 Task: Find connections with filter location Waltham Abbey with filter topic #Partnershipswith filter profile language German with filter current company Expo Universe with filter school Madras Christian College with filter industry Security Systems Services with filter service category CateringChange with filter keywords title Electrician
Action: Mouse moved to (563, 79)
Screenshot: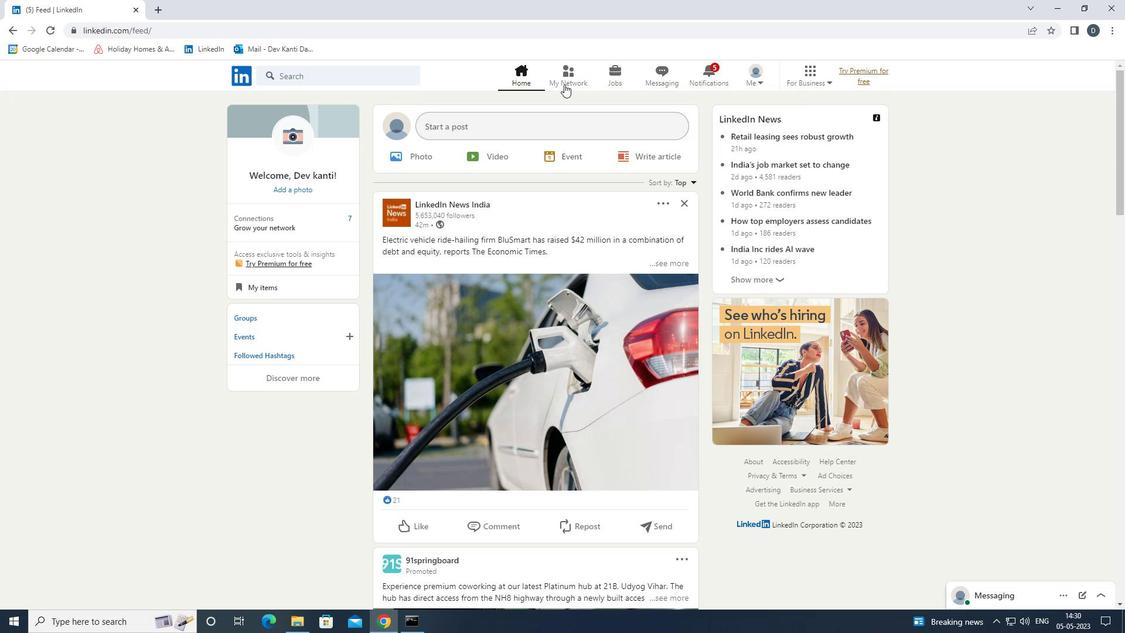 
Action: Mouse pressed left at (563, 79)
Screenshot: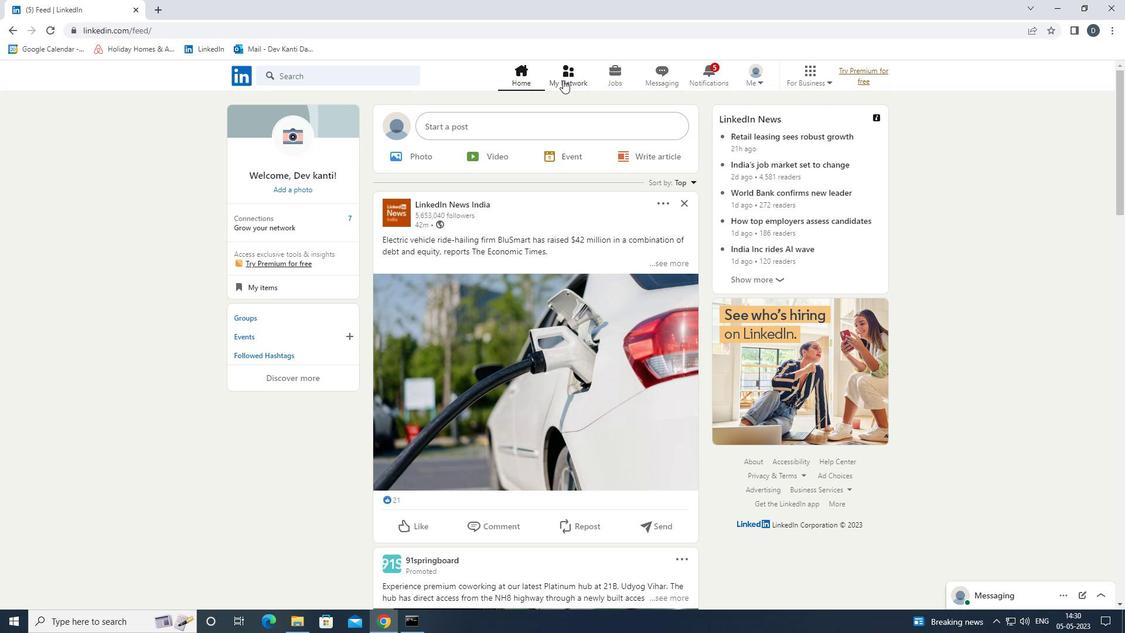 
Action: Mouse moved to (389, 139)
Screenshot: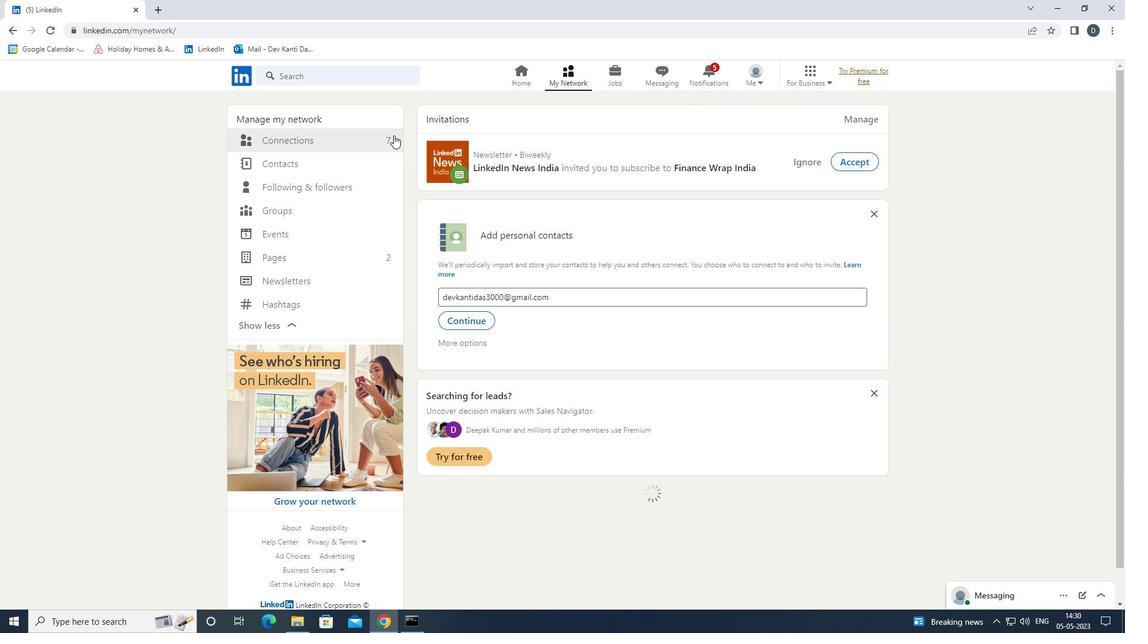 
Action: Mouse pressed left at (389, 139)
Screenshot: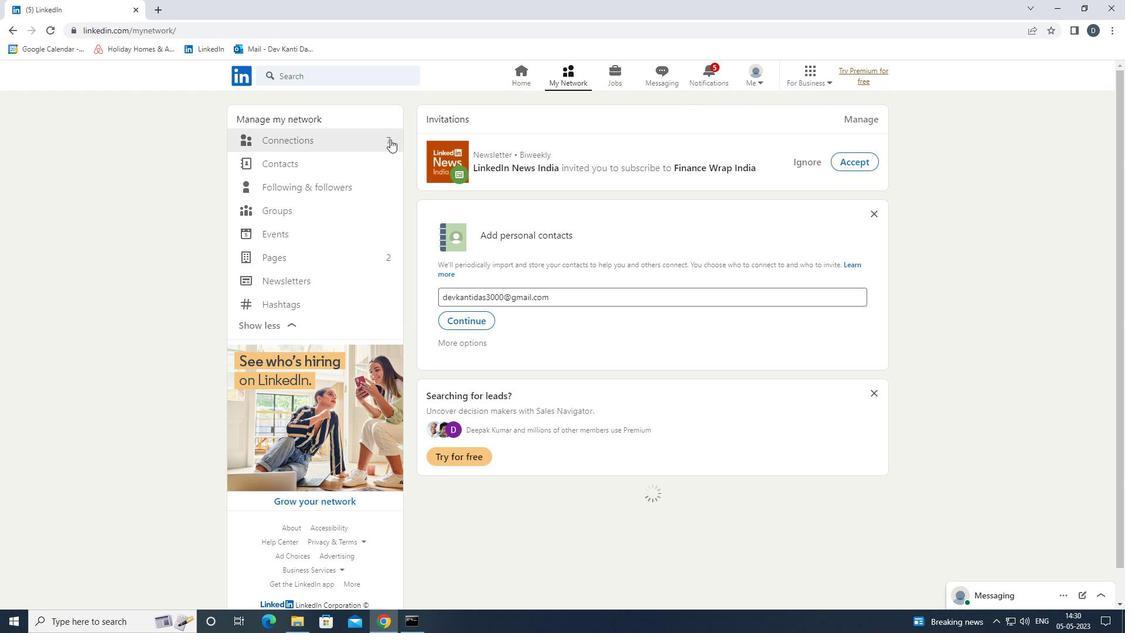 
Action: Mouse moved to (660, 141)
Screenshot: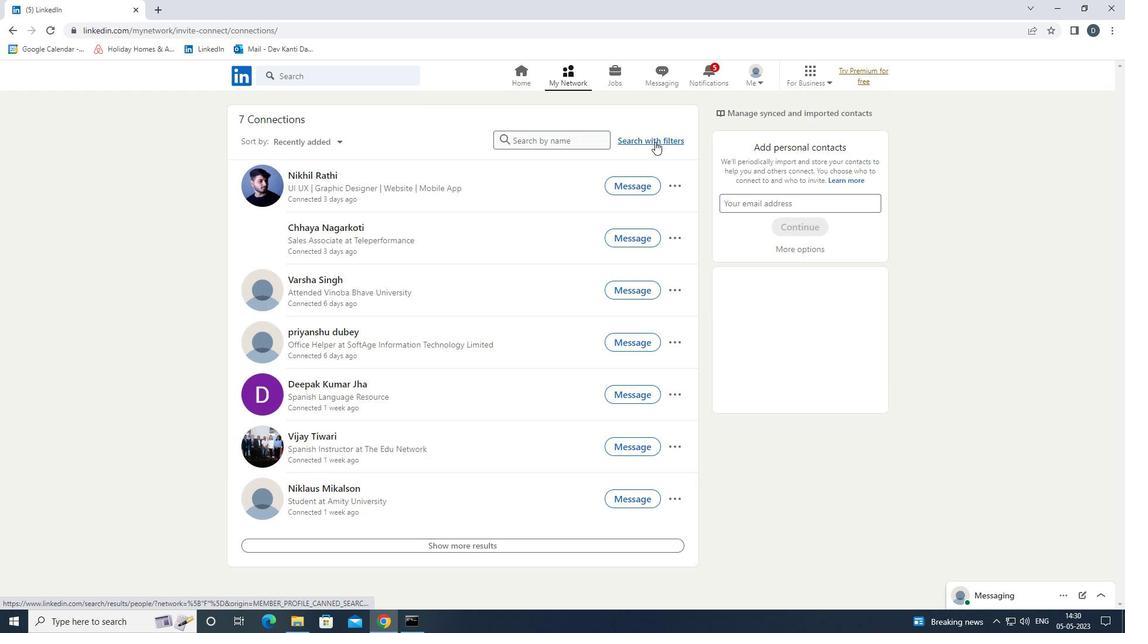 
Action: Mouse pressed left at (660, 141)
Screenshot: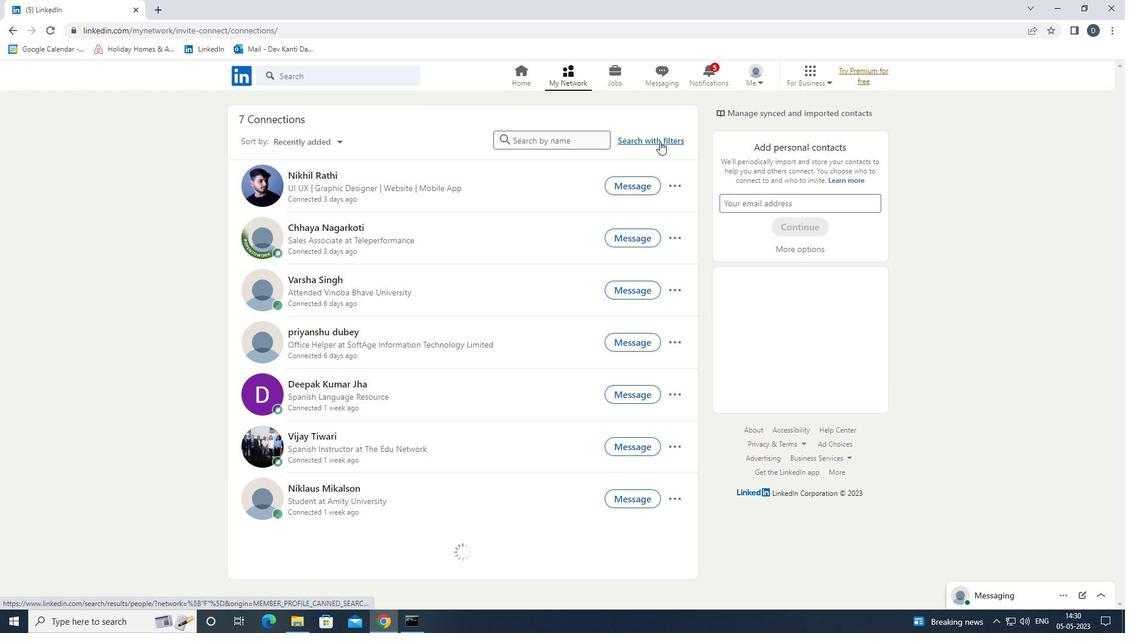 
Action: Mouse moved to (608, 111)
Screenshot: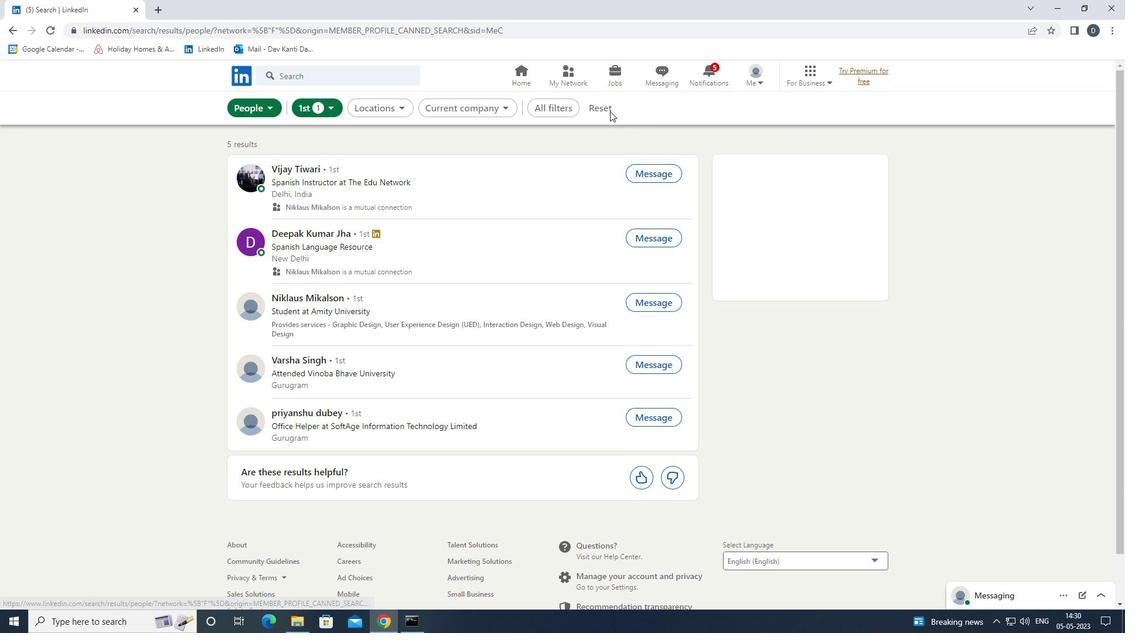 
Action: Mouse pressed left at (608, 111)
Screenshot: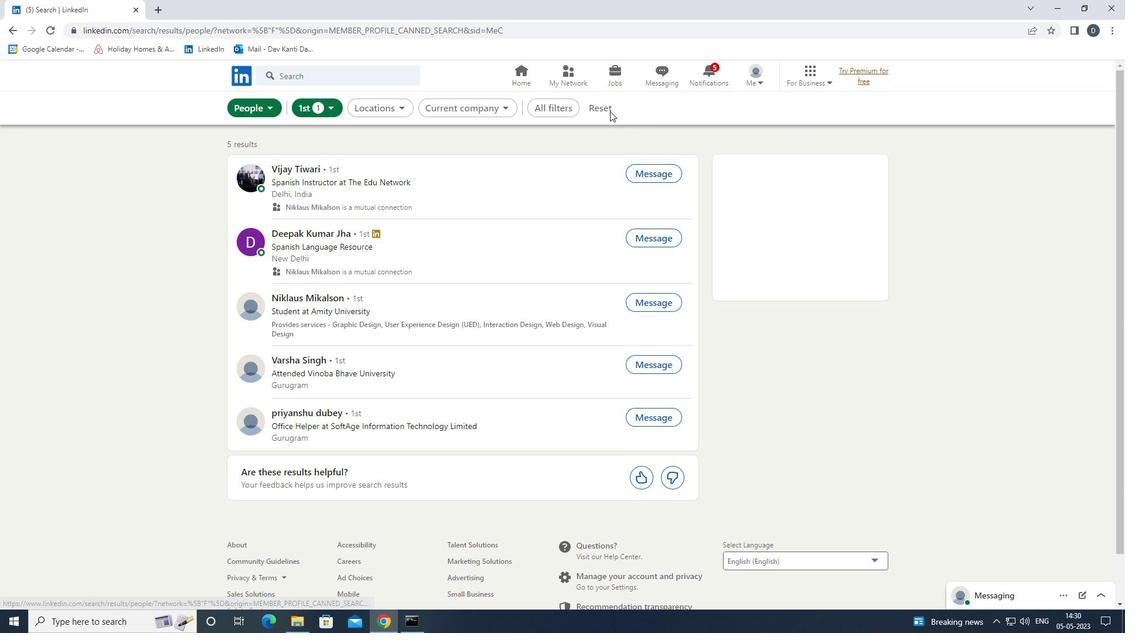 
Action: Mouse moved to (590, 109)
Screenshot: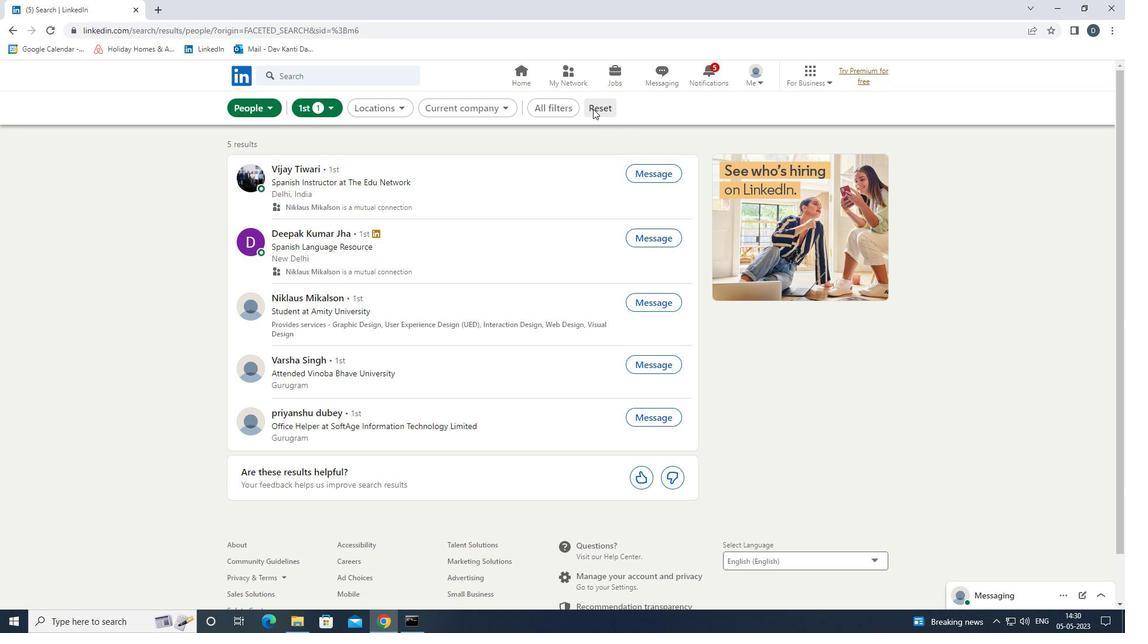 
Action: Mouse pressed left at (590, 109)
Screenshot: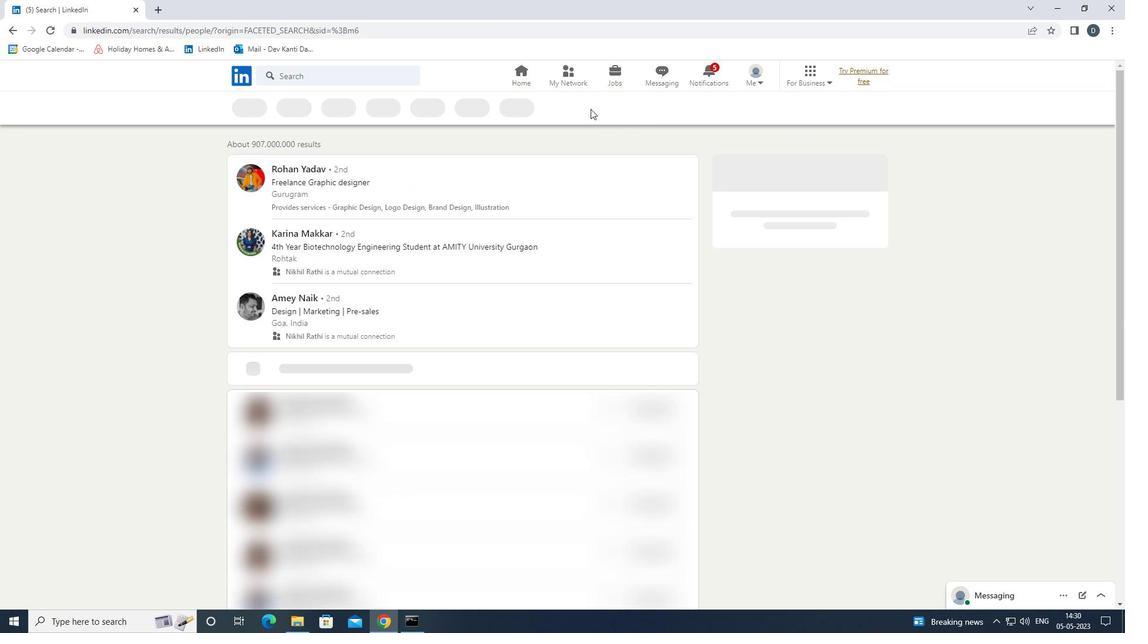 
Action: Mouse moved to (1043, 415)
Screenshot: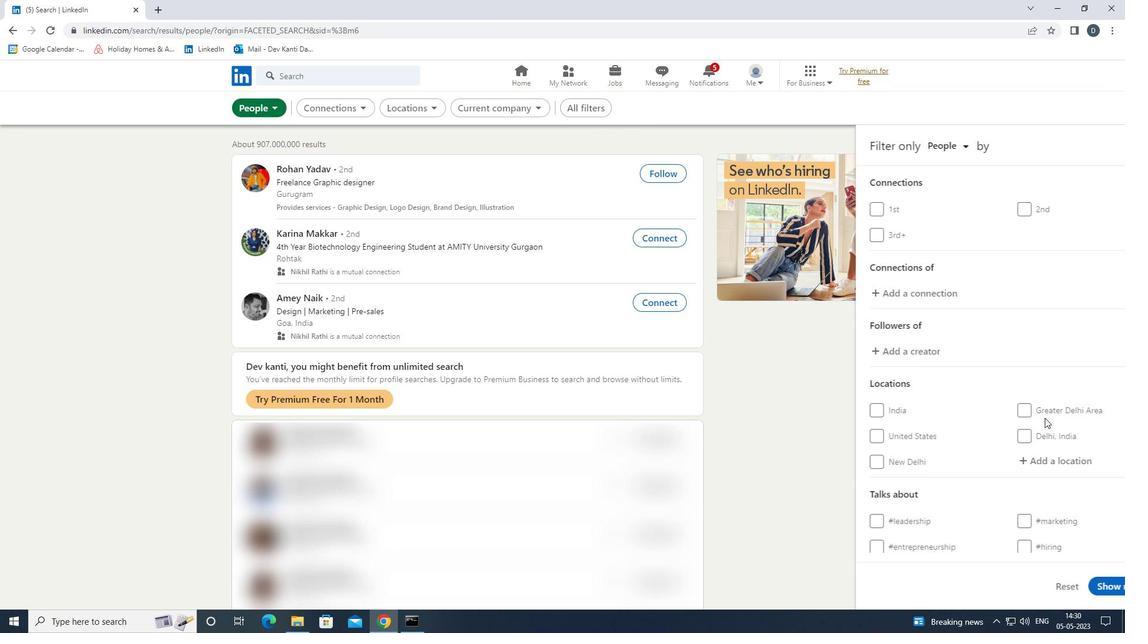 
Action: Mouse scrolled (1043, 415) with delta (0, 0)
Screenshot: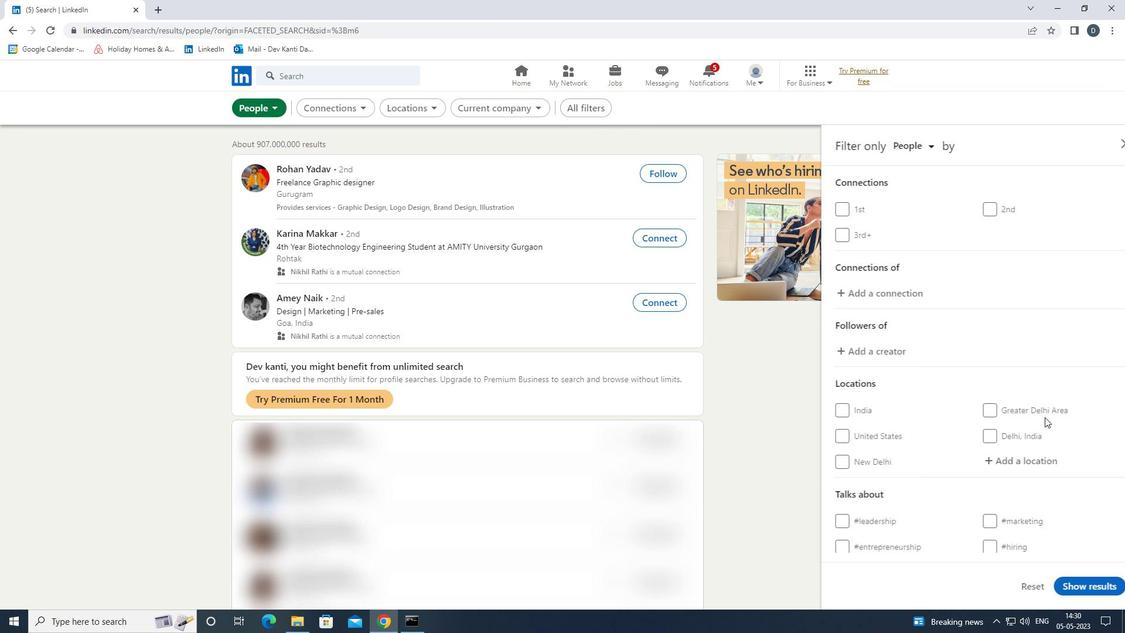 
Action: Mouse moved to (1017, 397)
Screenshot: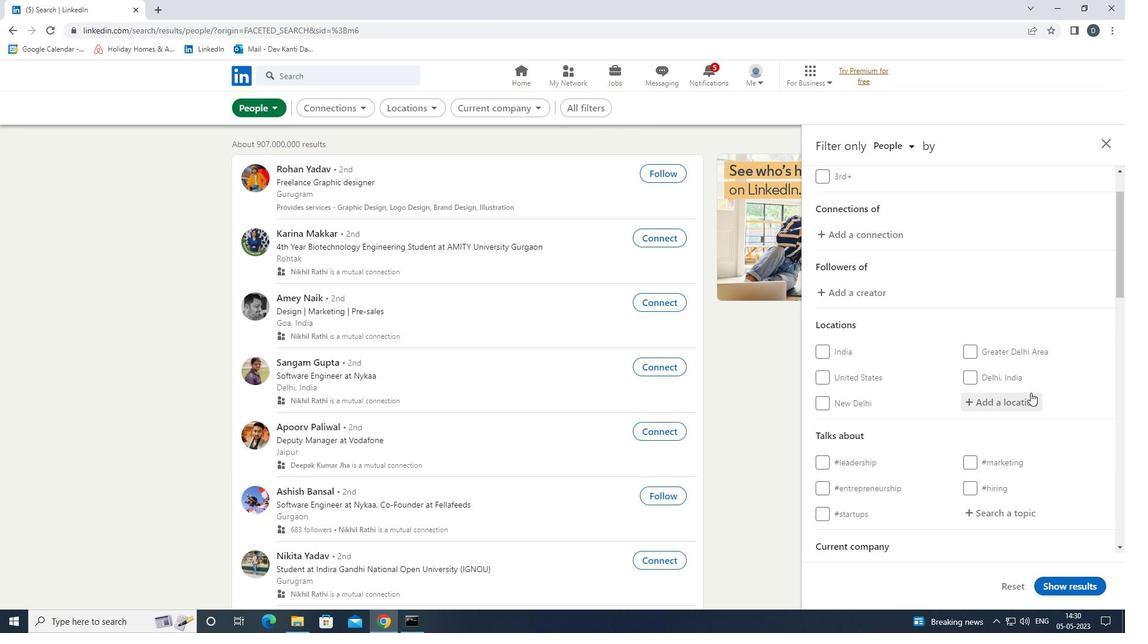 
Action: Mouse pressed left at (1017, 397)
Screenshot: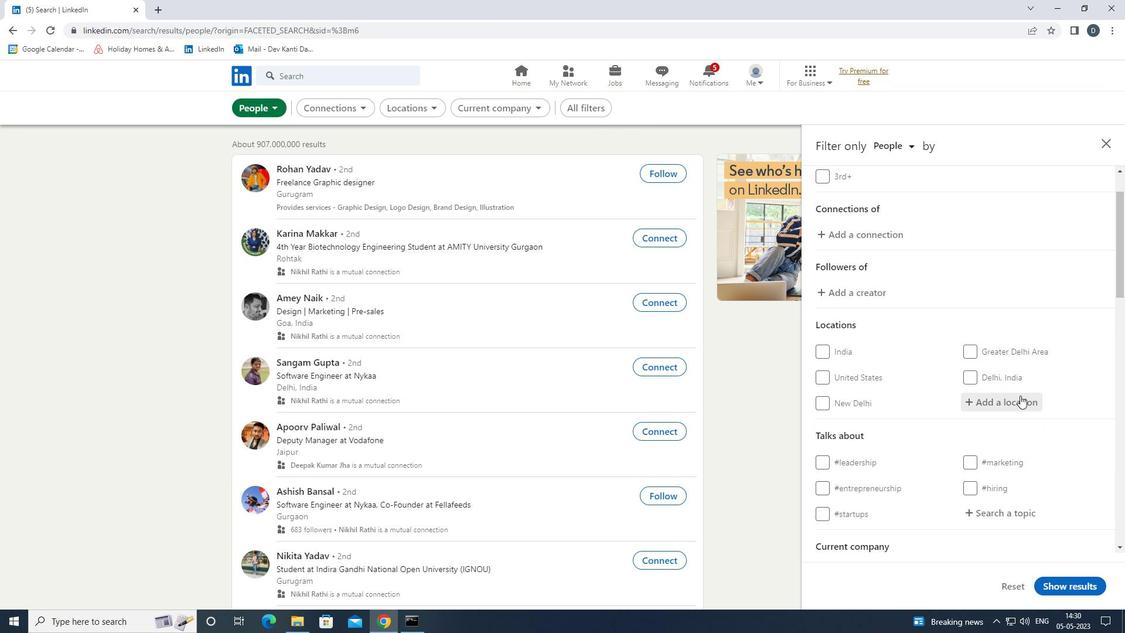 
Action: Key pressed <Key.shift><Key.shift>WALTHAM<Key.space><Key.down><Key.enter>
Screenshot: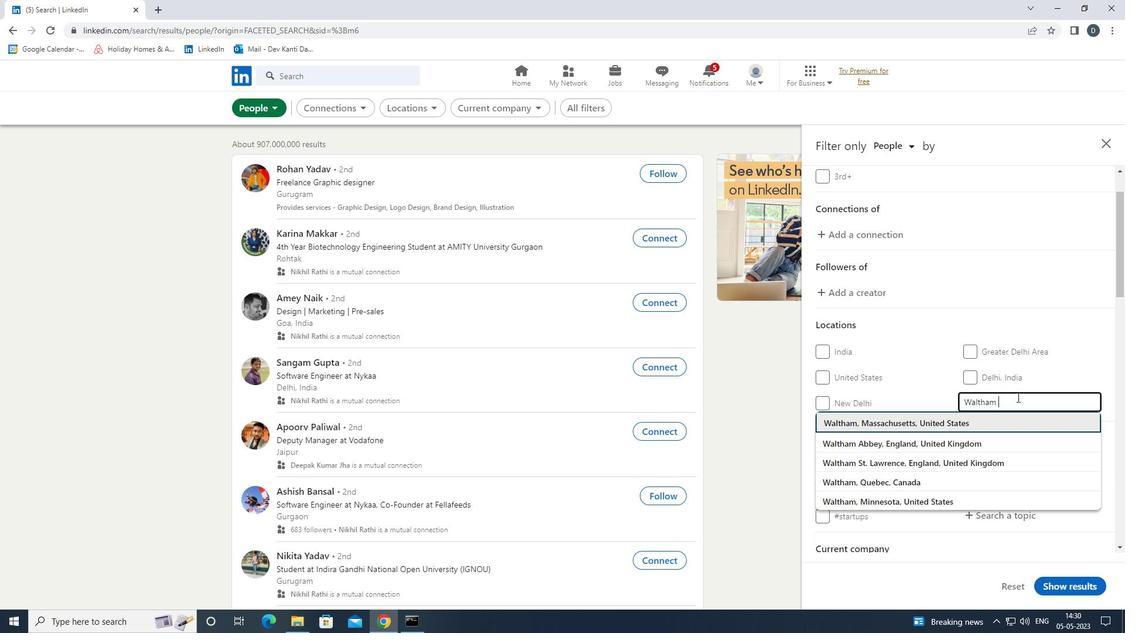 
Action: Mouse moved to (1015, 397)
Screenshot: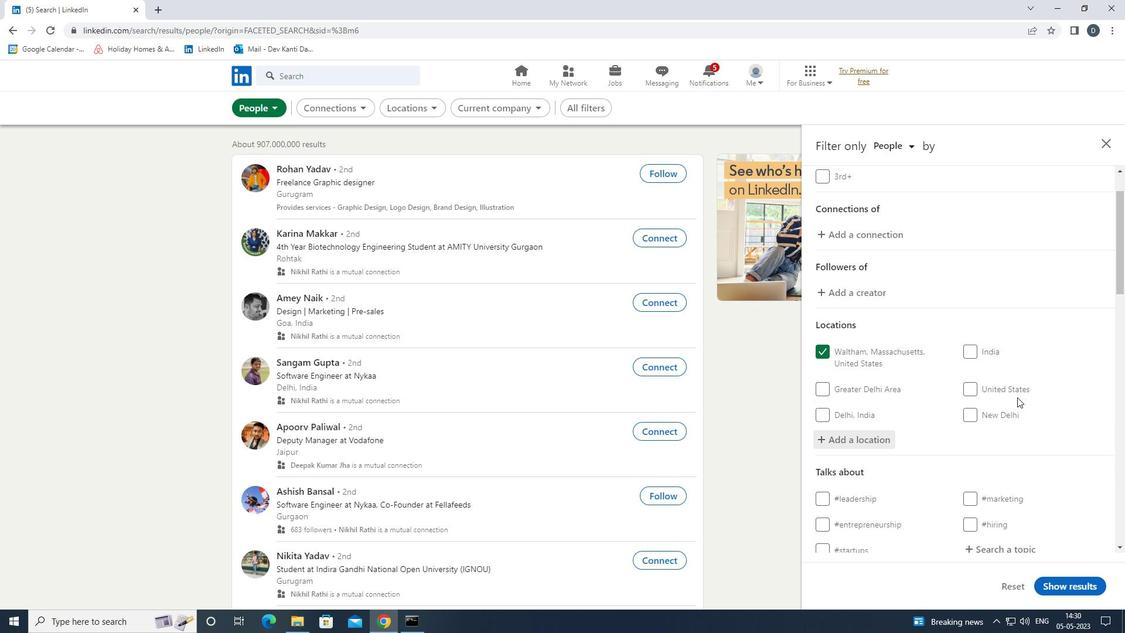 
Action: Mouse scrolled (1015, 396) with delta (0, 0)
Screenshot: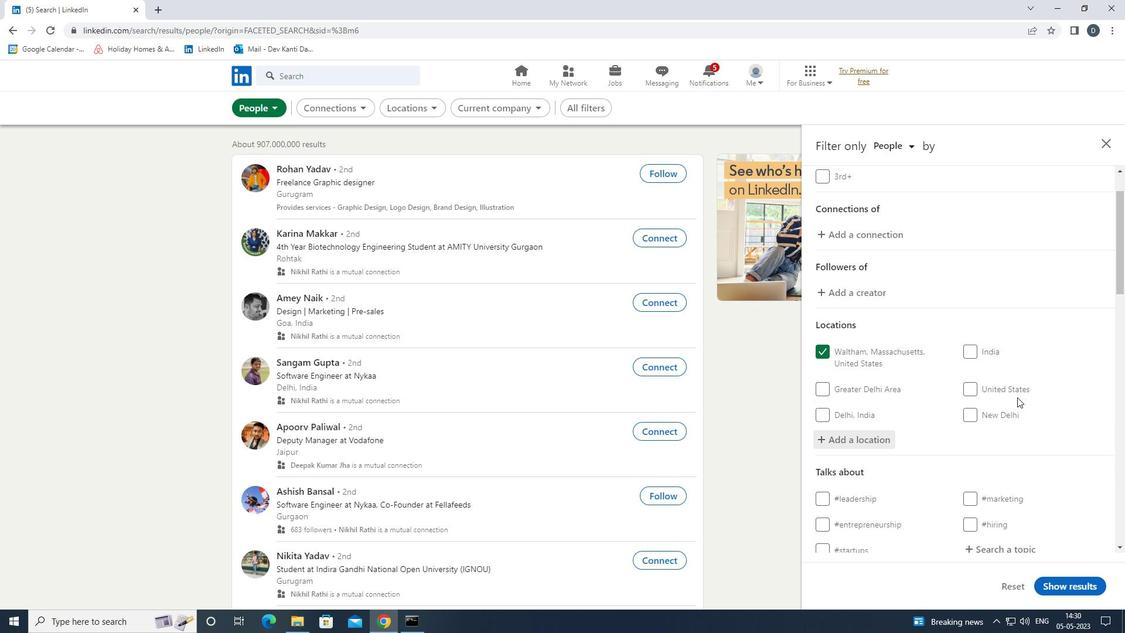 
Action: Mouse scrolled (1015, 396) with delta (0, 0)
Screenshot: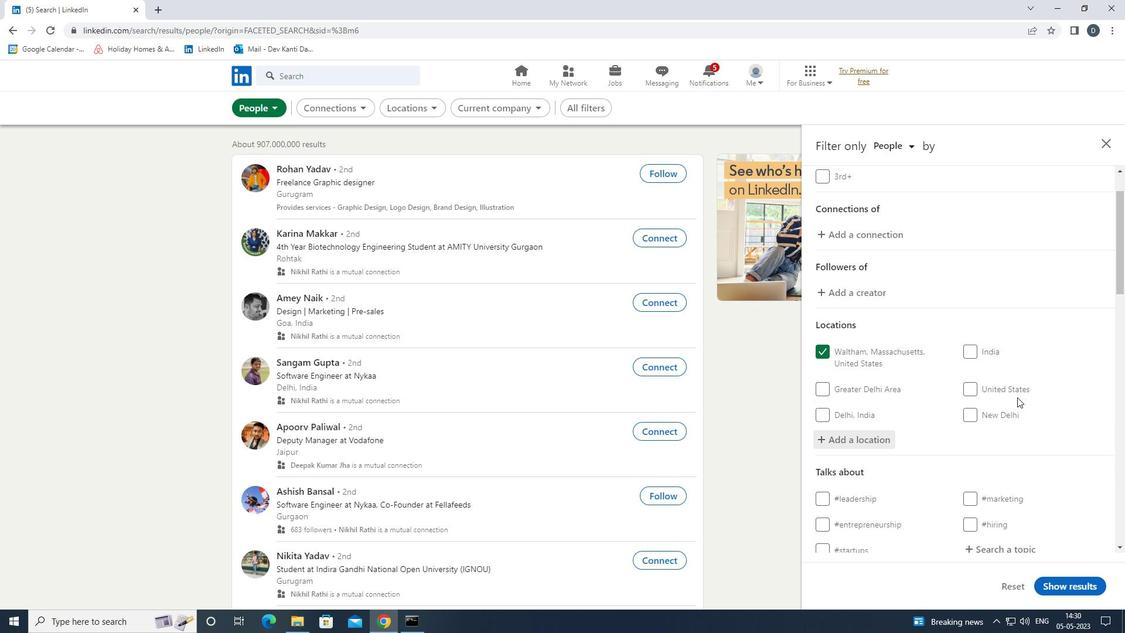 
Action: Mouse moved to (1012, 401)
Screenshot: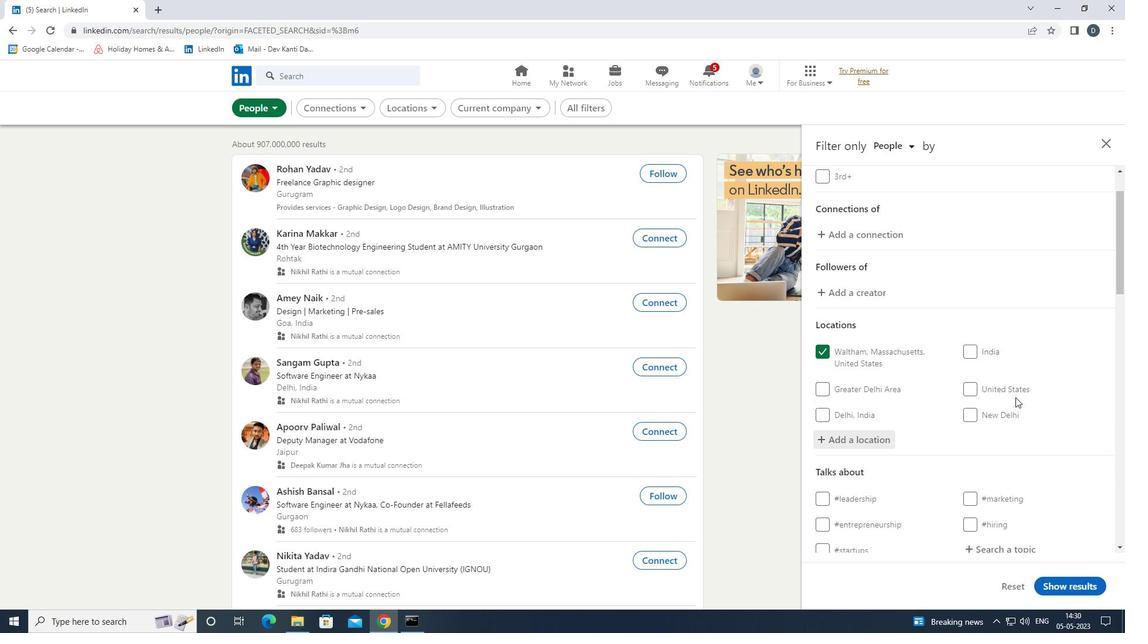 
Action: Mouse scrolled (1012, 400) with delta (0, 0)
Screenshot: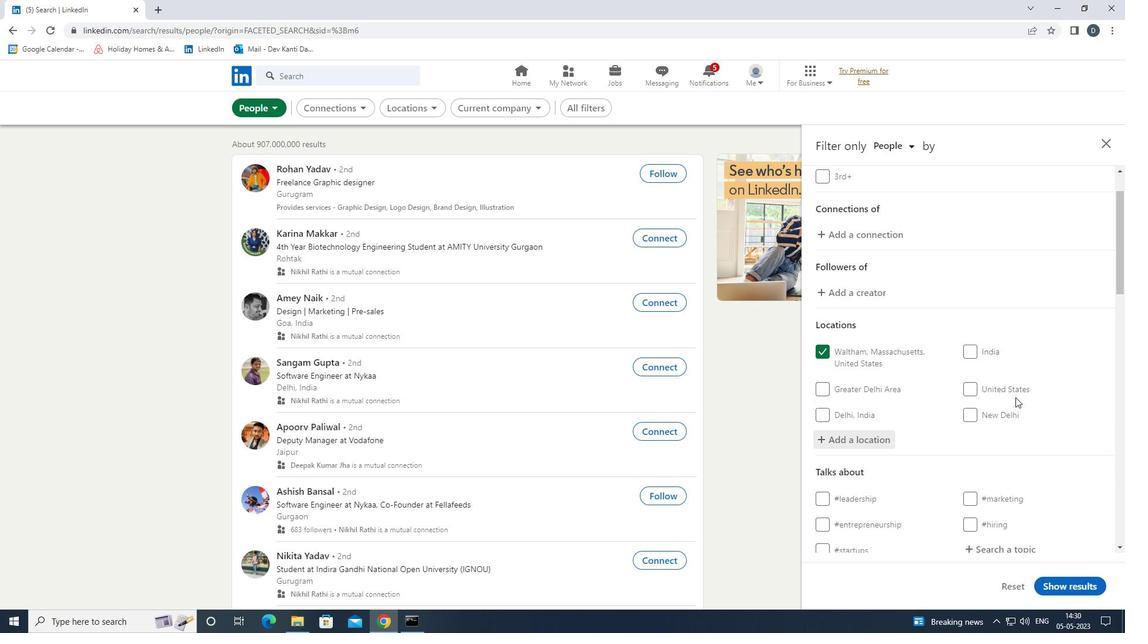 
Action: Mouse moved to (1018, 369)
Screenshot: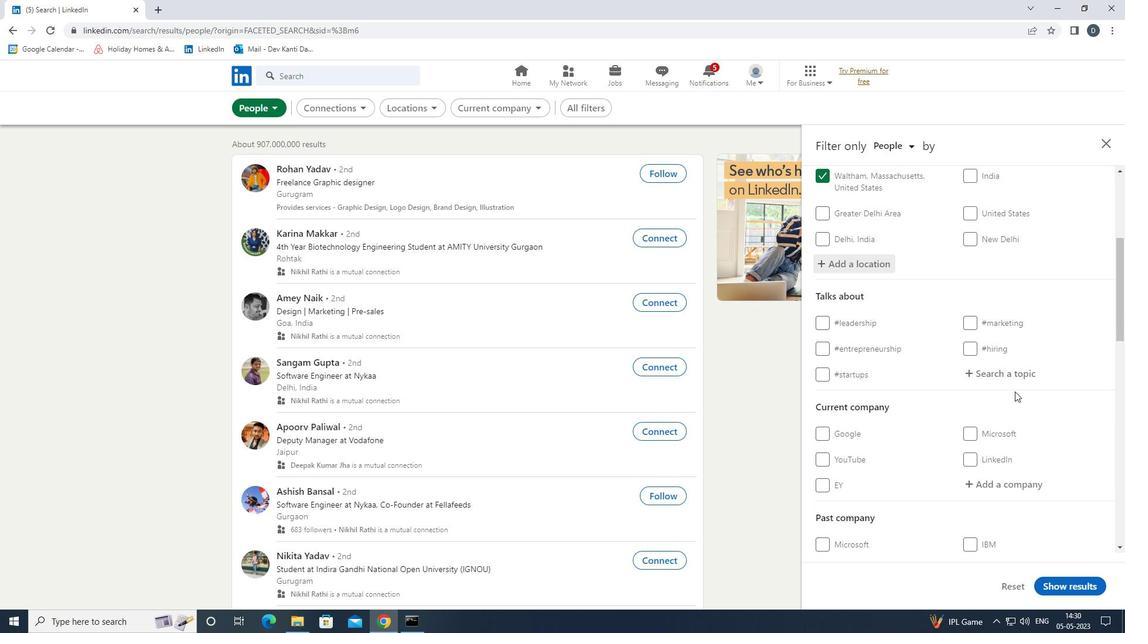 
Action: Mouse pressed left at (1018, 369)
Screenshot: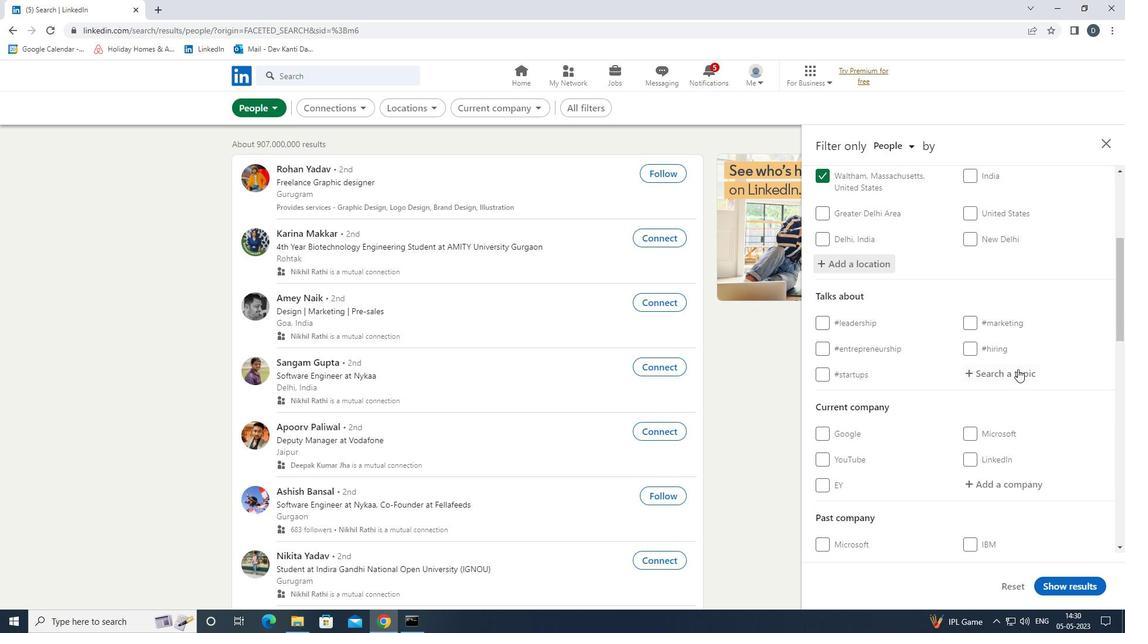 
Action: Key pressed PARTNERSHIP<Key.down><Key.enter>
Screenshot: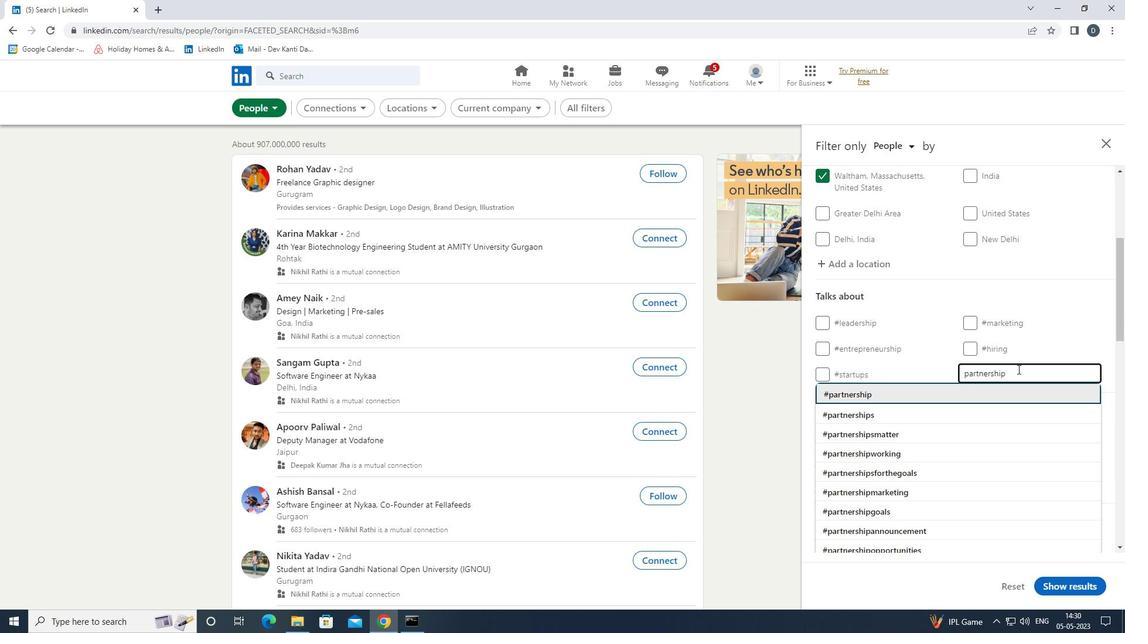 
Action: Mouse moved to (1017, 368)
Screenshot: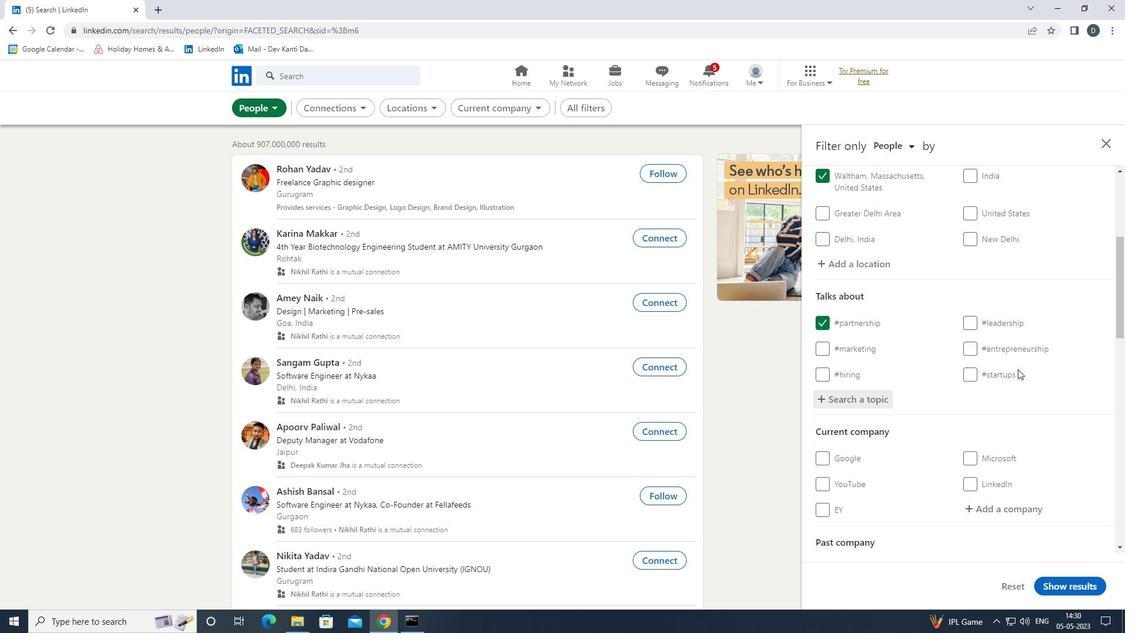 
Action: Mouse scrolled (1017, 368) with delta (0, 0)
Screenshot: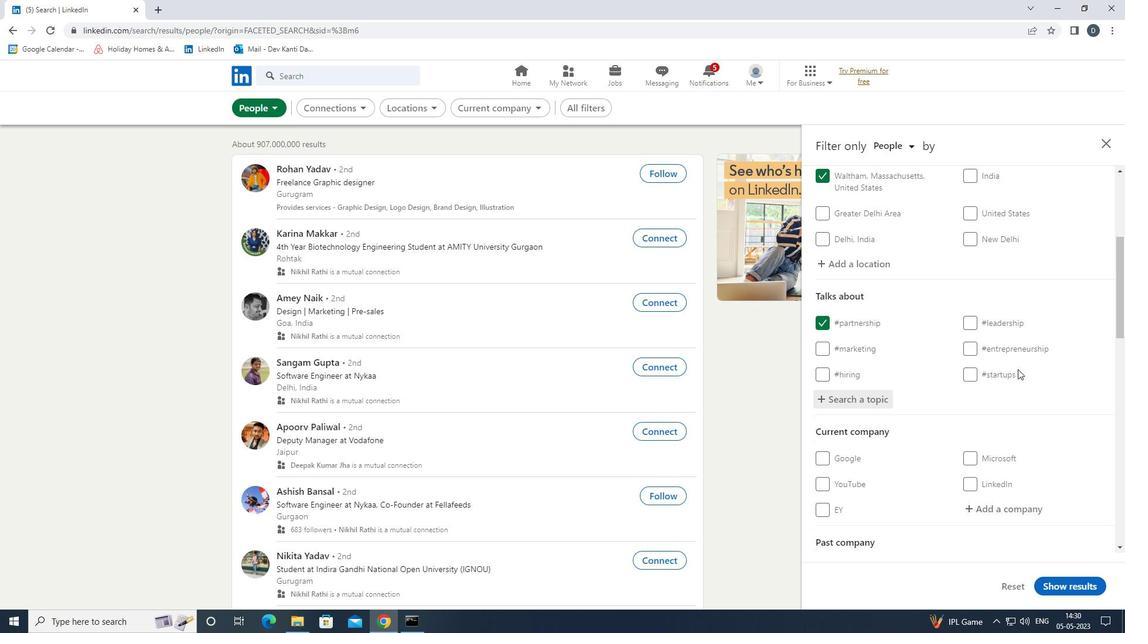 
Action: Mouse scrolled (1017, 368) with delta (0, 0)
Screenshot: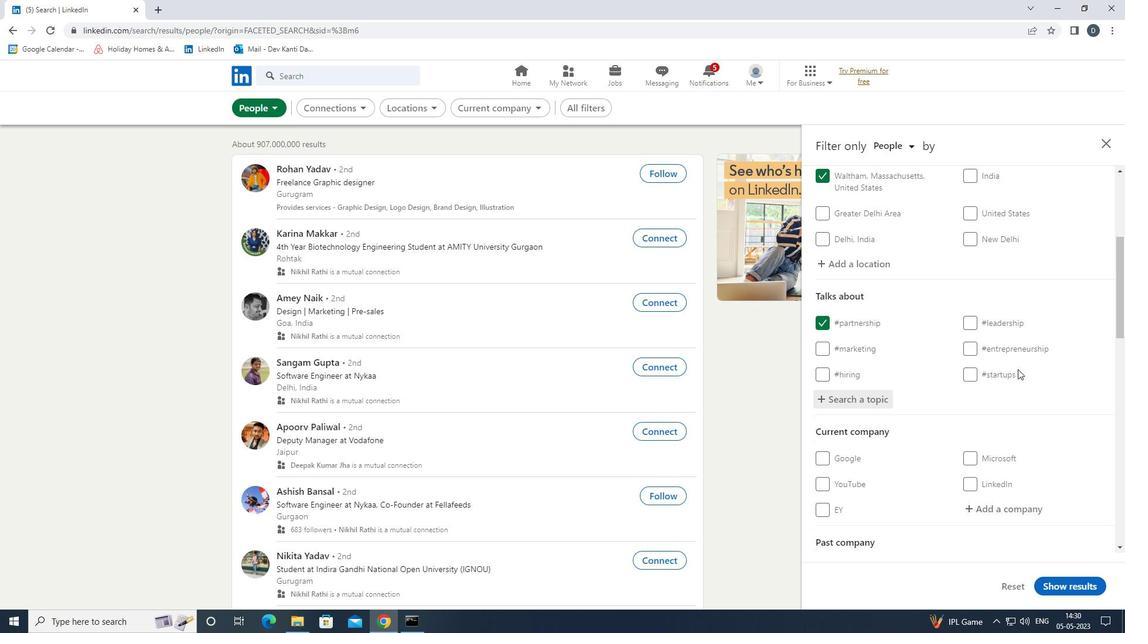 
Action: Mouse scrolled (1017, 368) with delta (0, 0)
Screenshot: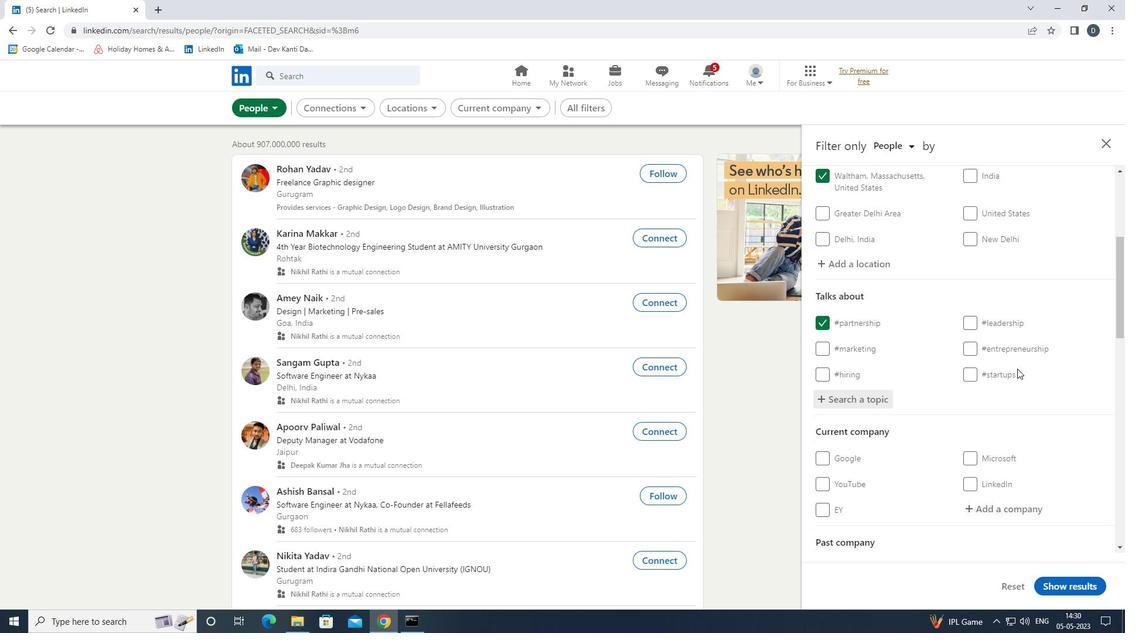 
Action: Mouse scrolled (1017, 368) with delta (0, 0)
Screenshot: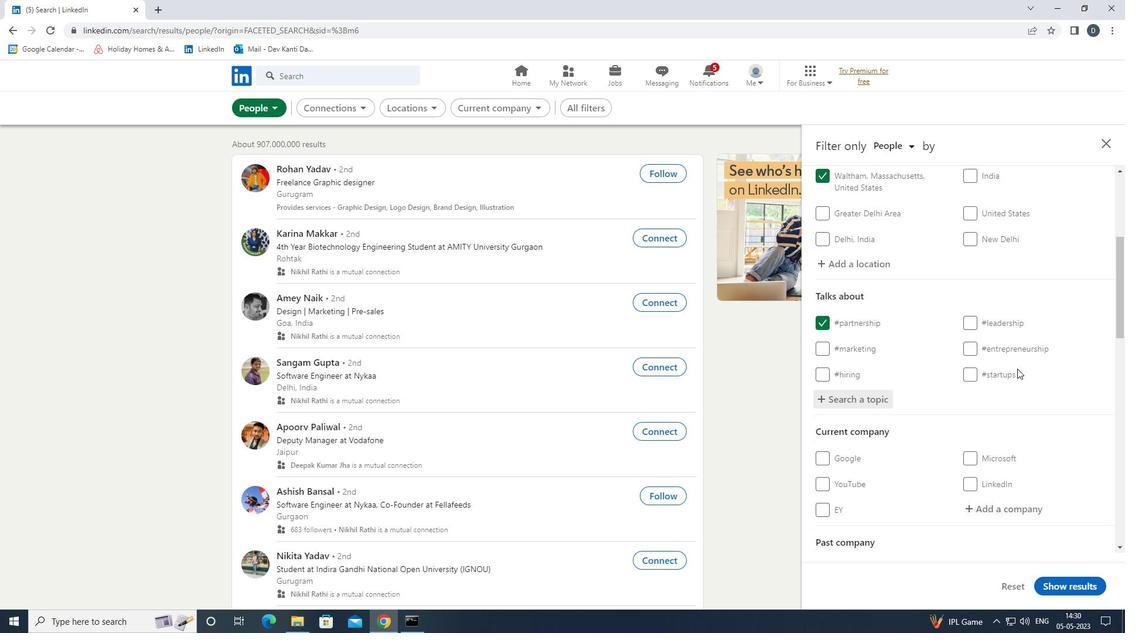 
Action: Mouse scrolled (1017, 368) with delta (0, 0)
Screenshot: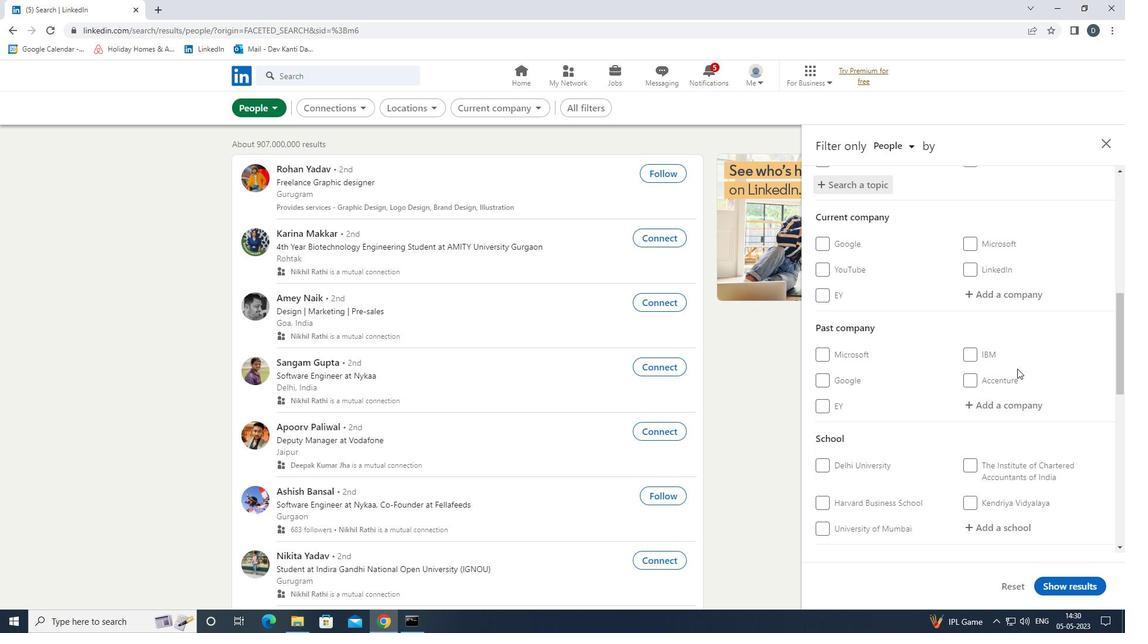 
Action: Mouse scrolled (1017, 368) with delta (0, 0)
Screenshot: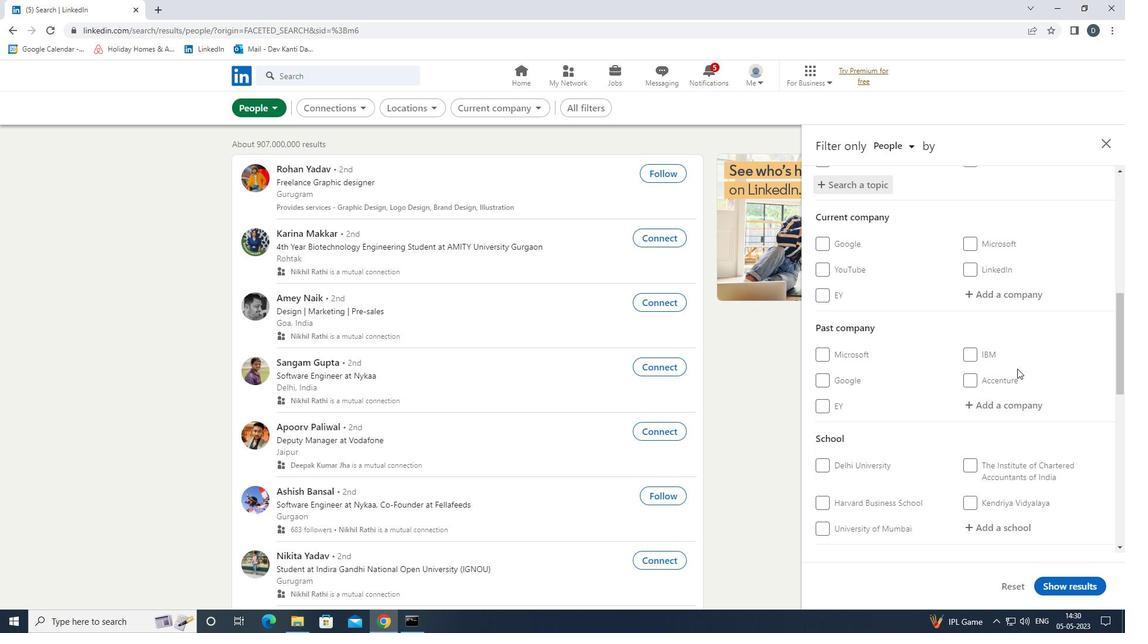 
Action: Mouse scrolled (1017, 368) with delta (0, 0)
Screenshot: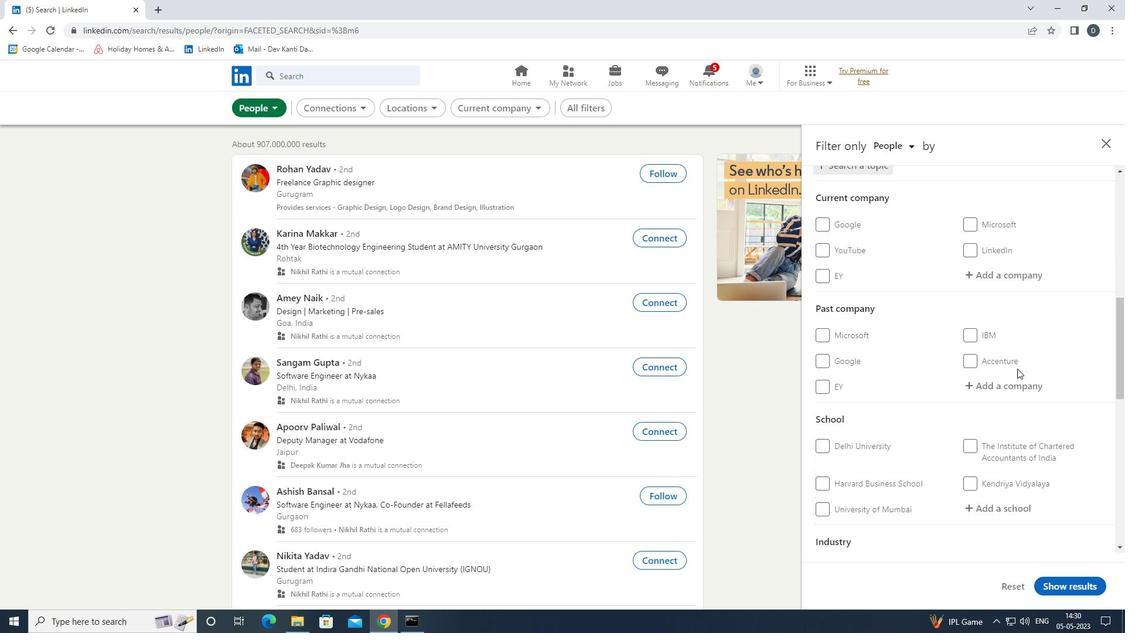 
Action: Mouse scrolled (1017, 368) with delta (0, 0)
Screenshot: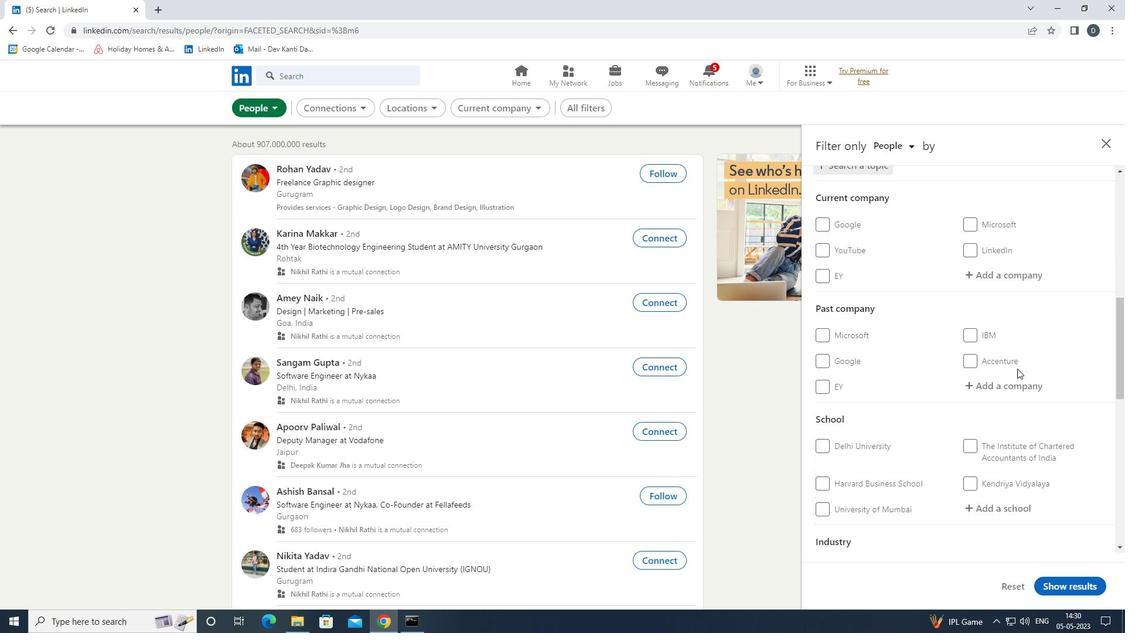 
Action: Mouse scrolled (1017, 368) with delta (0, 0)
Screenshot: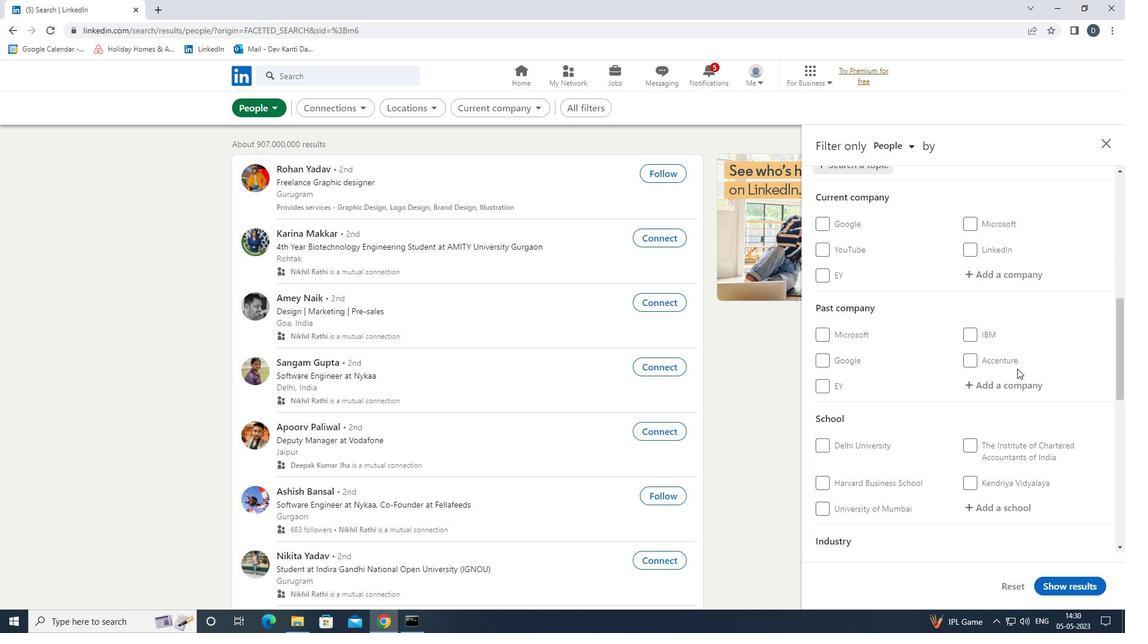 
Action: Mouse moved to (848, 453)
Screenshot: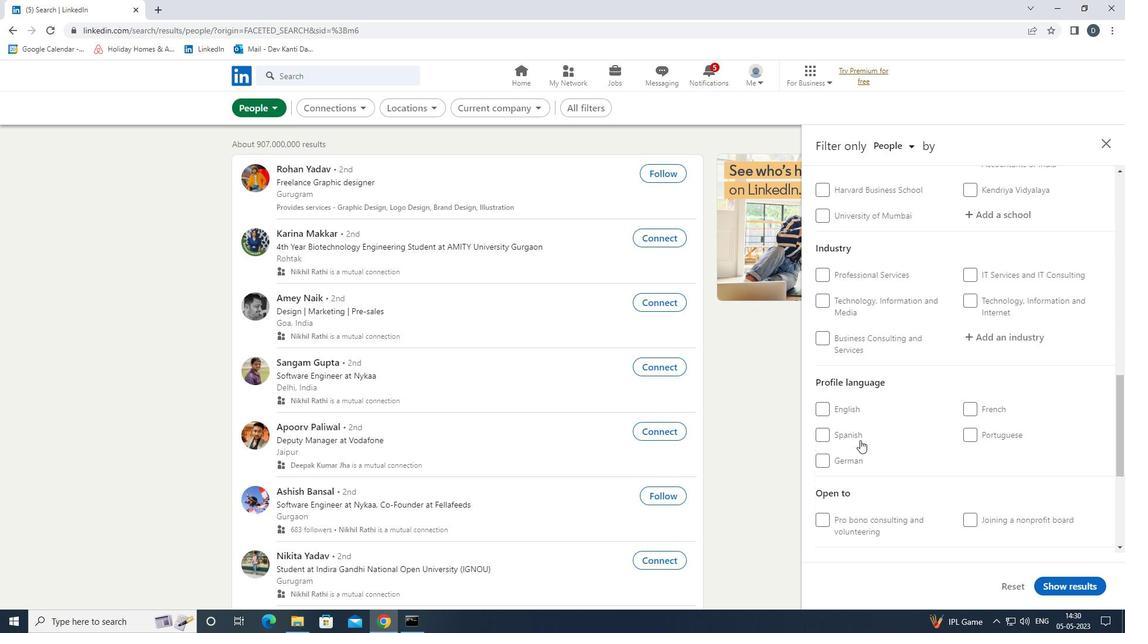 
Action: Mouse pressed left at (848, 453)
Screenshot: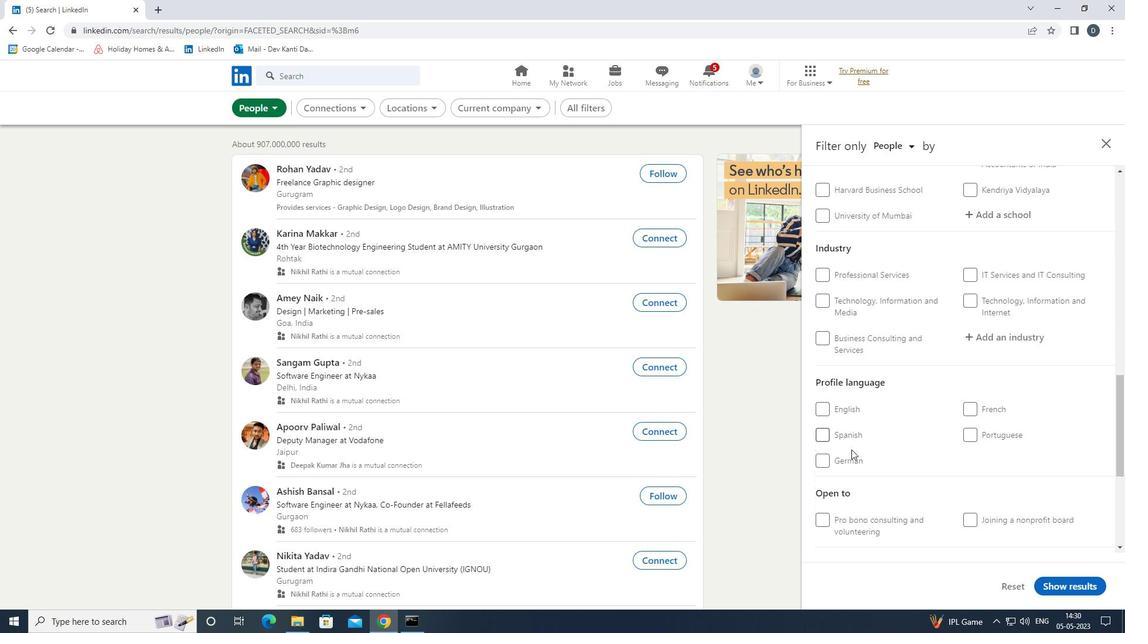 
Action: Mouse moved to (847, 454)
Screenshot: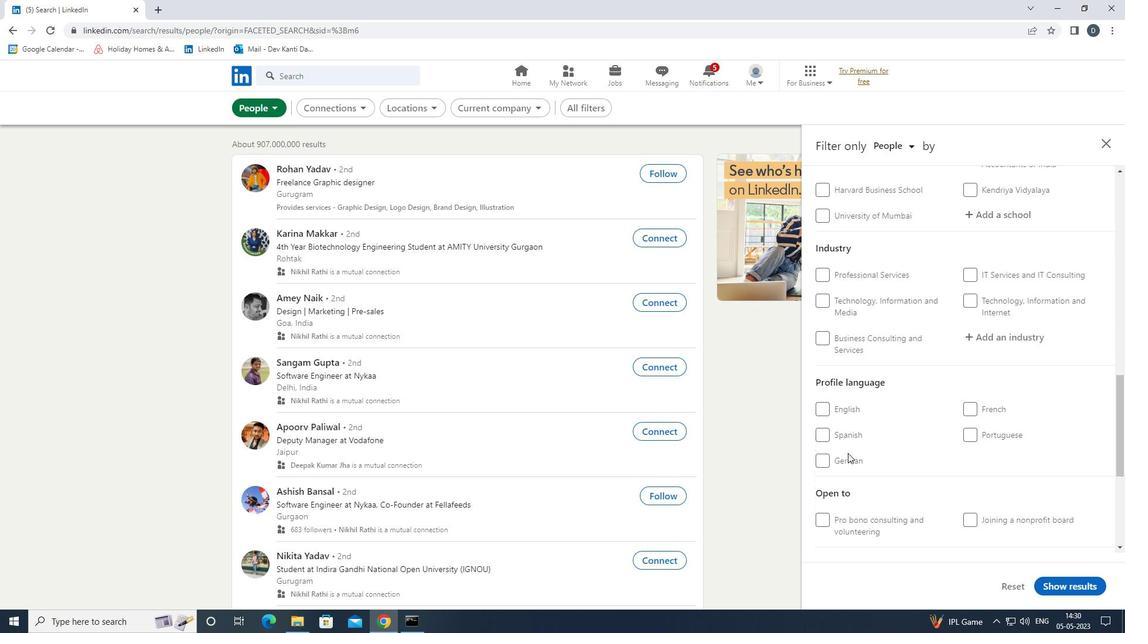 
Action: Mouse pressed left at (847, 454)
Screenshot: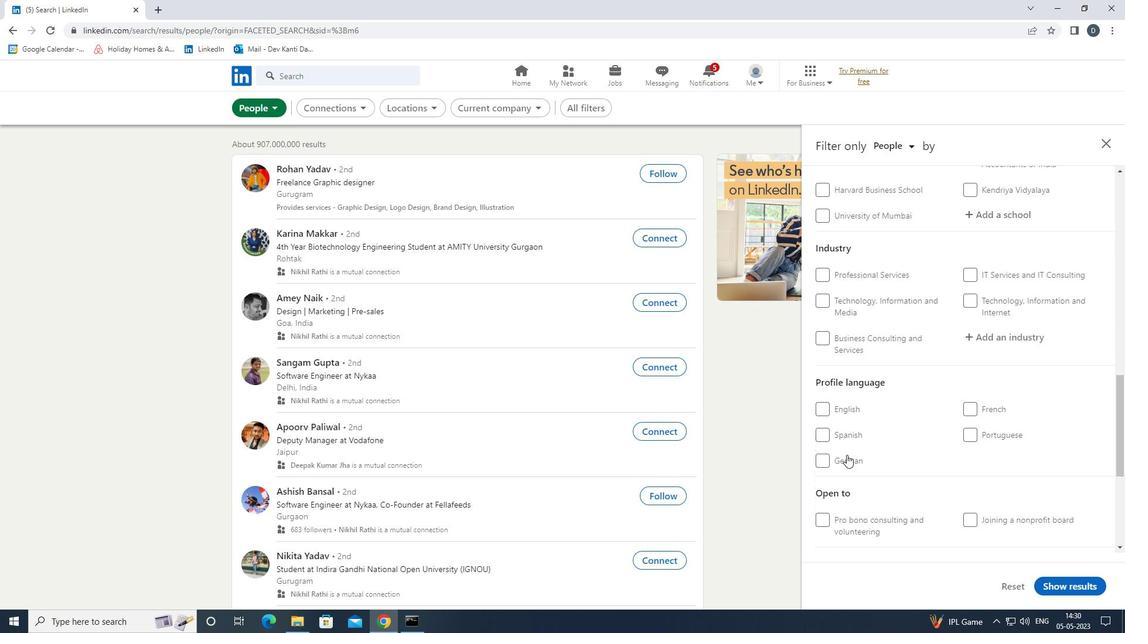 
Action: Mouse moved to (931, 454)
Screenshot: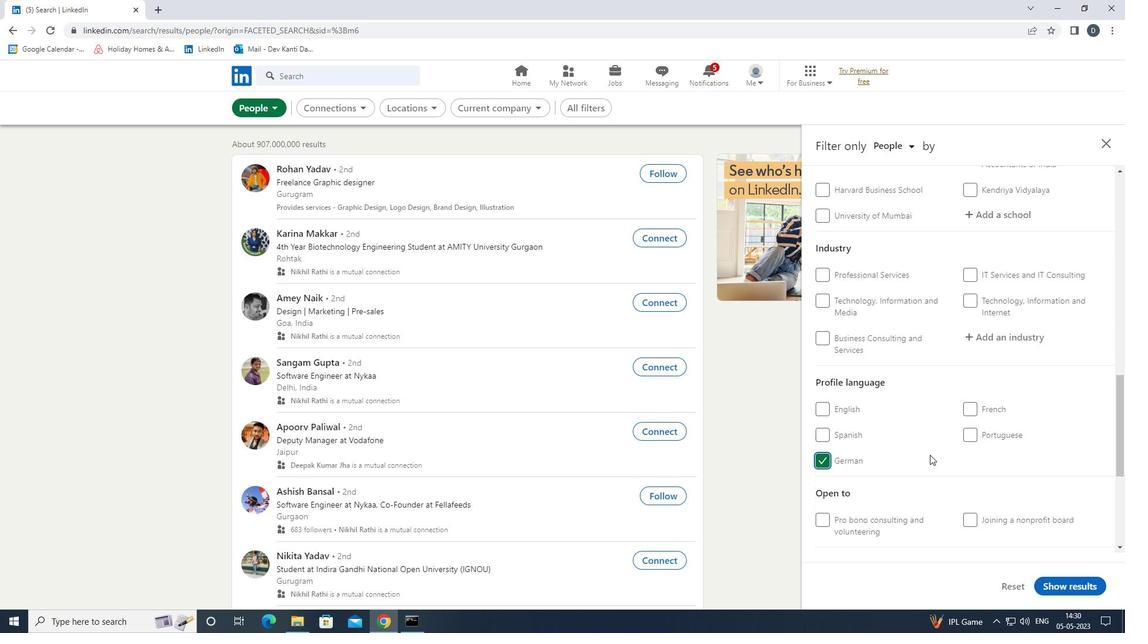 
Action: Mouse scrolled (931, 455) with delta (0, 0)
Screenshot: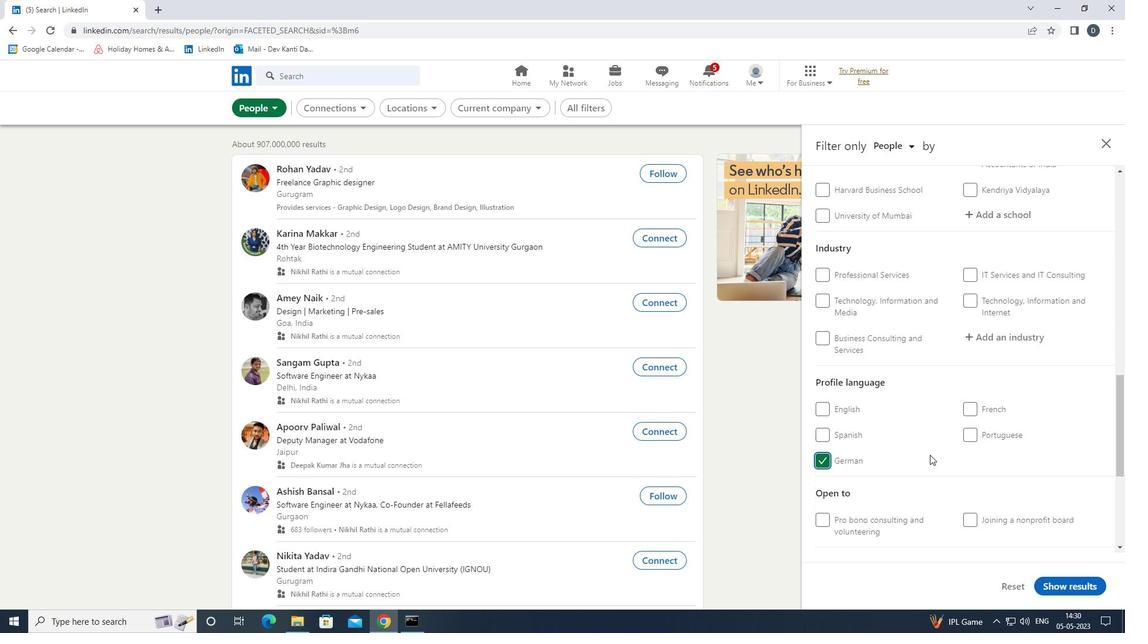 
Action: Mouse scrolled (931, 455) with delta (0, 0)
Screenshot: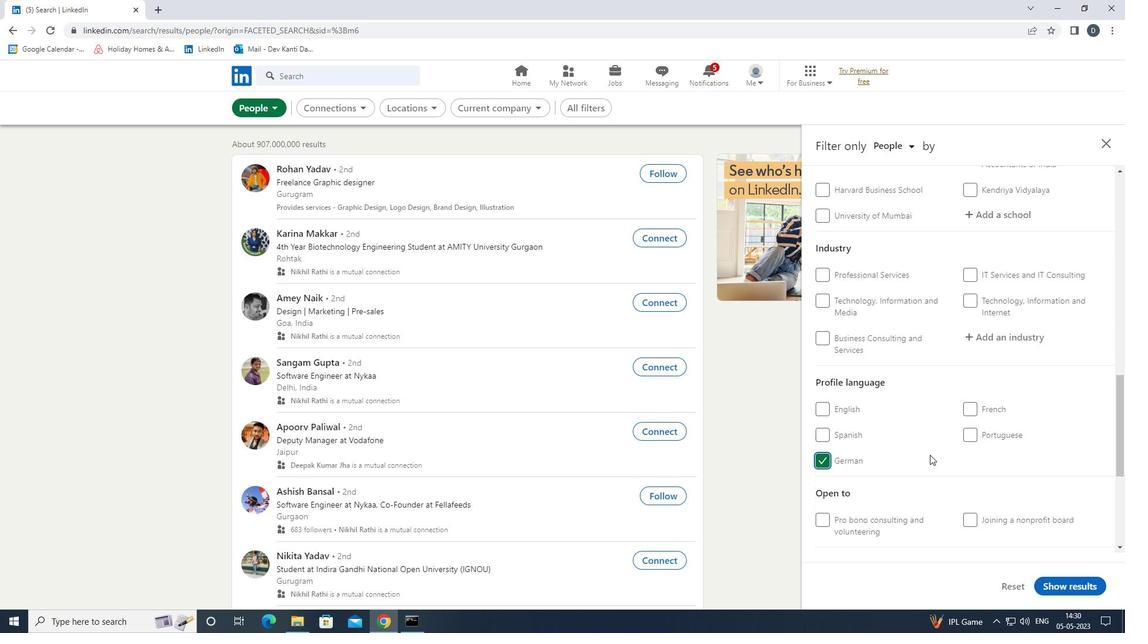
Action: Mouse scrolled (931, 455) with delta (0, 0)
Screenshot: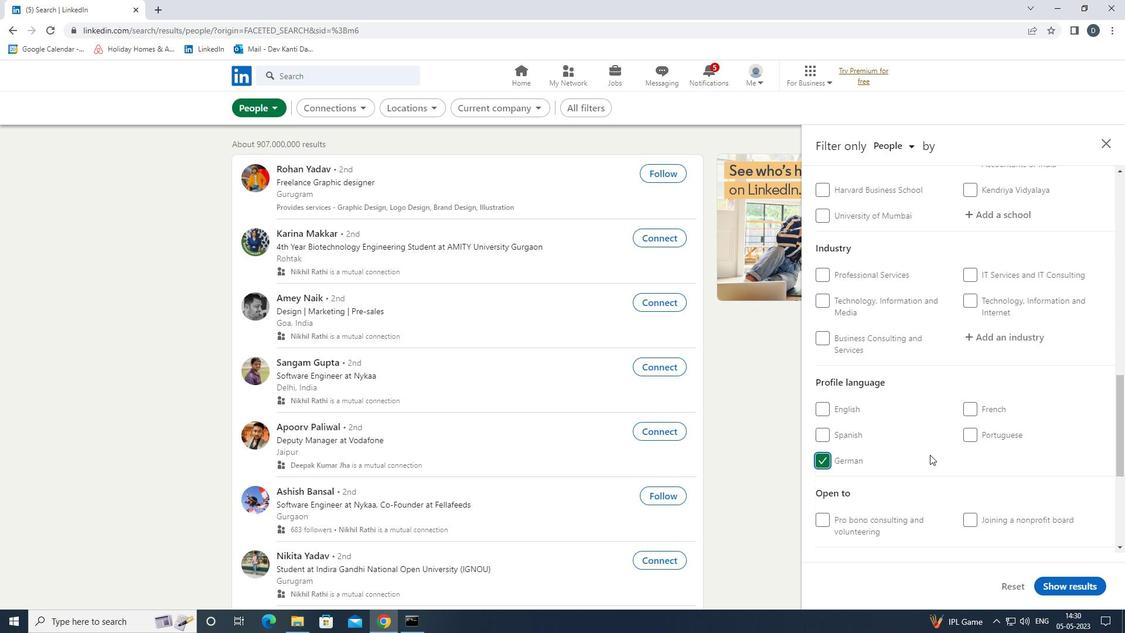 
Action: Mouse scrolled (931, 455) with delta (0, 0)
Screenshot: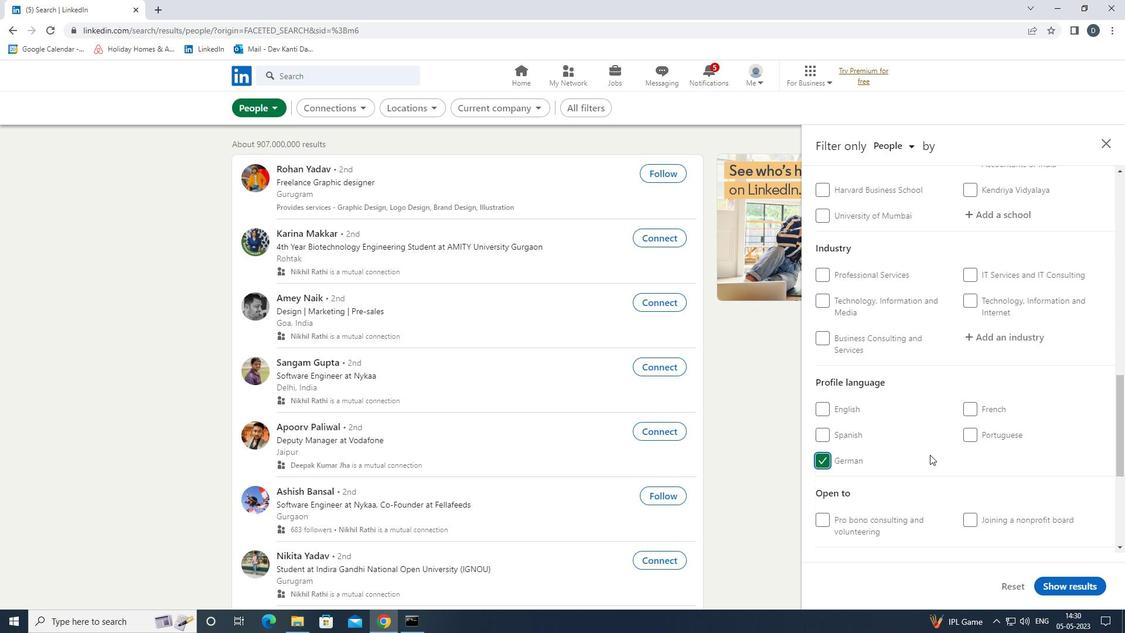 
Action: Mouse scrolled (931, 455) with delta (0, 0)
Screenshot: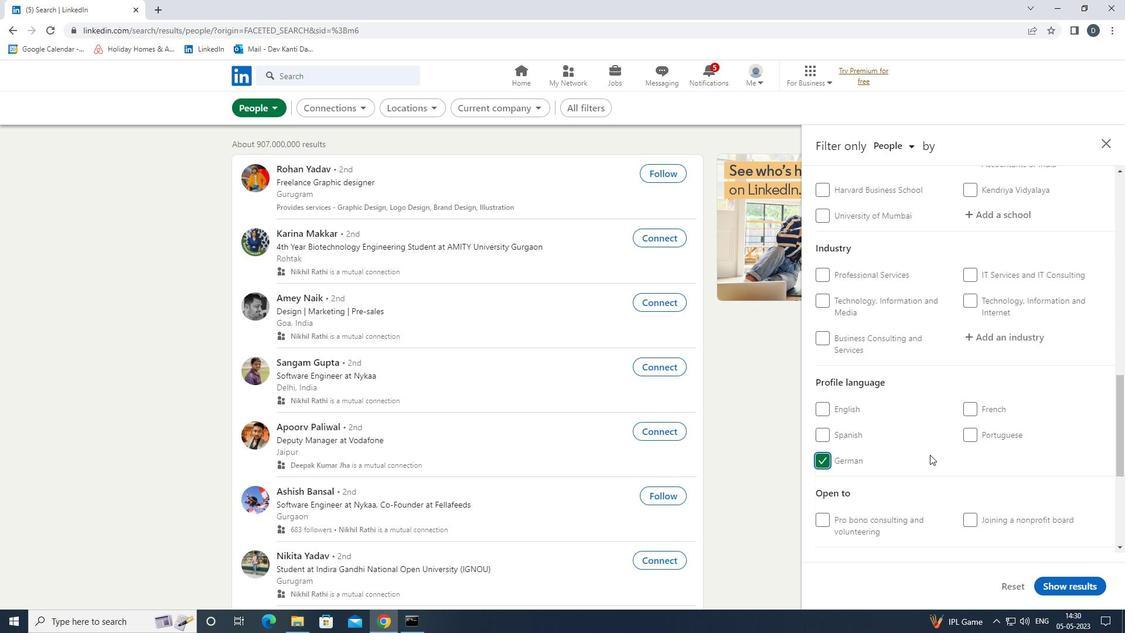 
Action: Mouse scrolled (931, 455) with delta (0, 0)
Screenshot: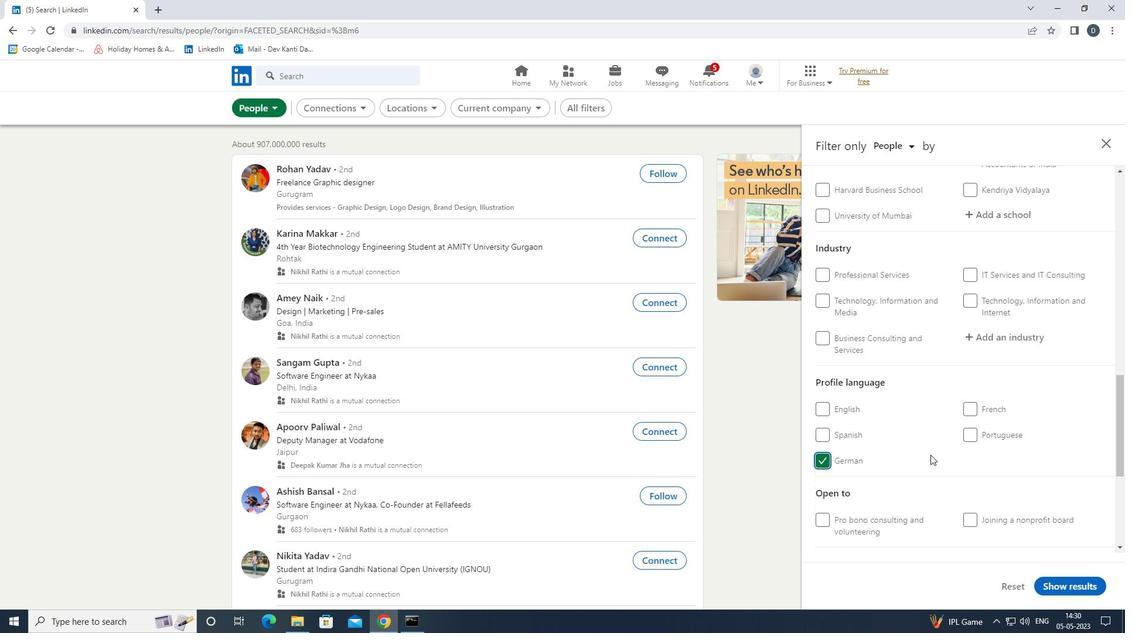 
Action: Mouse moved to (931, 453)
Screenshot: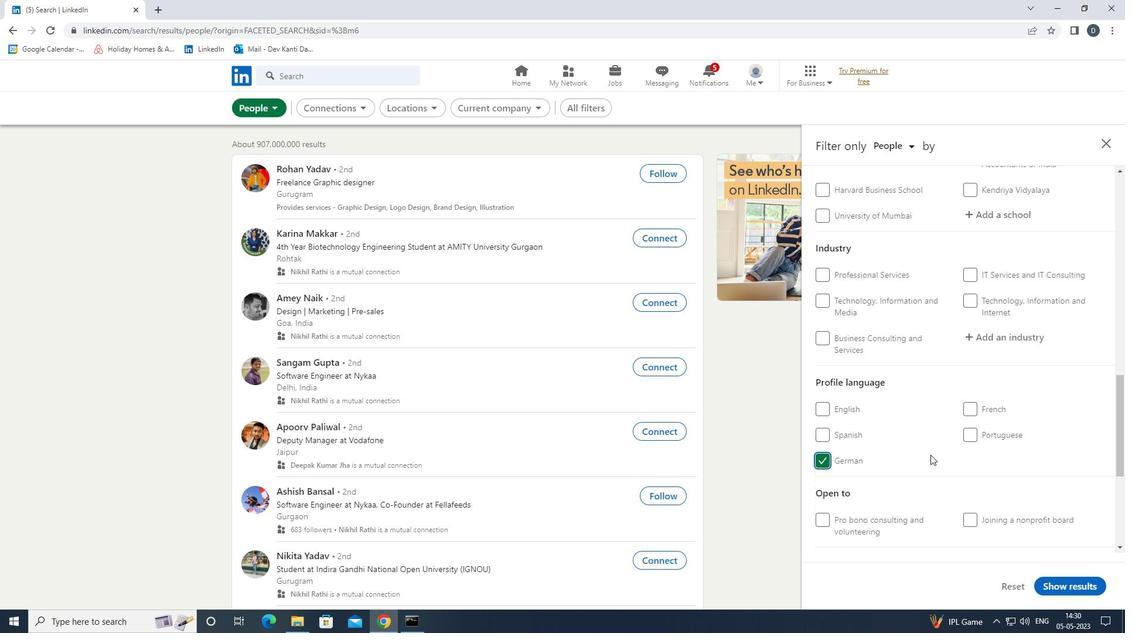 
Action: Mouse scrolled (931, 454) with delta (0, 0)
Screenshot: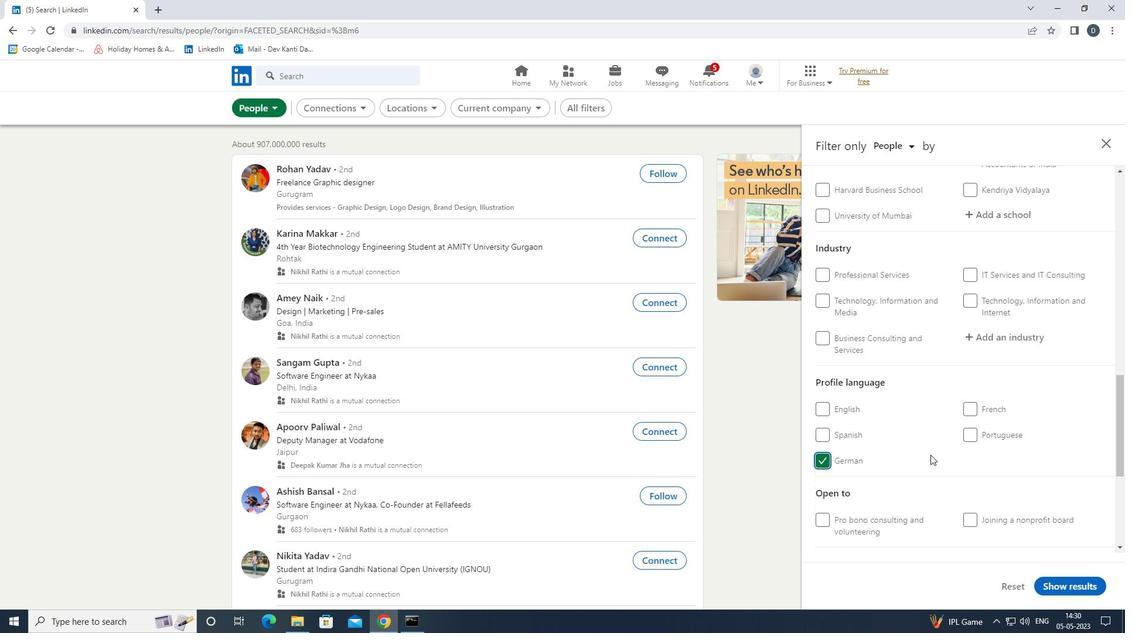 
Action: Mouse moved to (1007, 393)
Screenshot: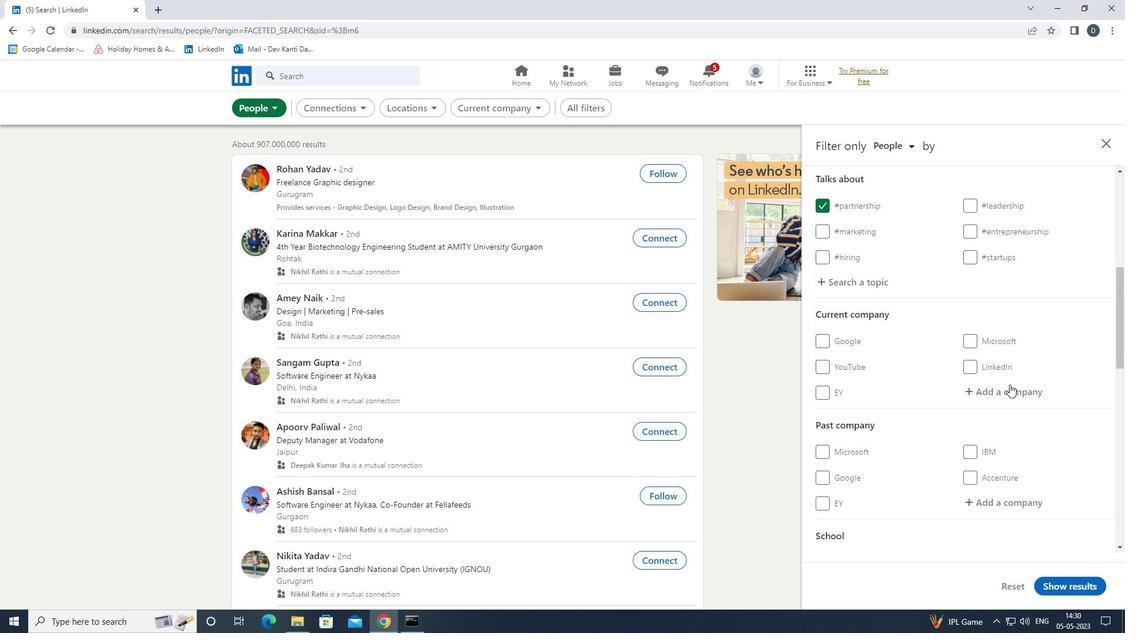 
Action: Mouse pressed left at (1007, 393)
Screenshot: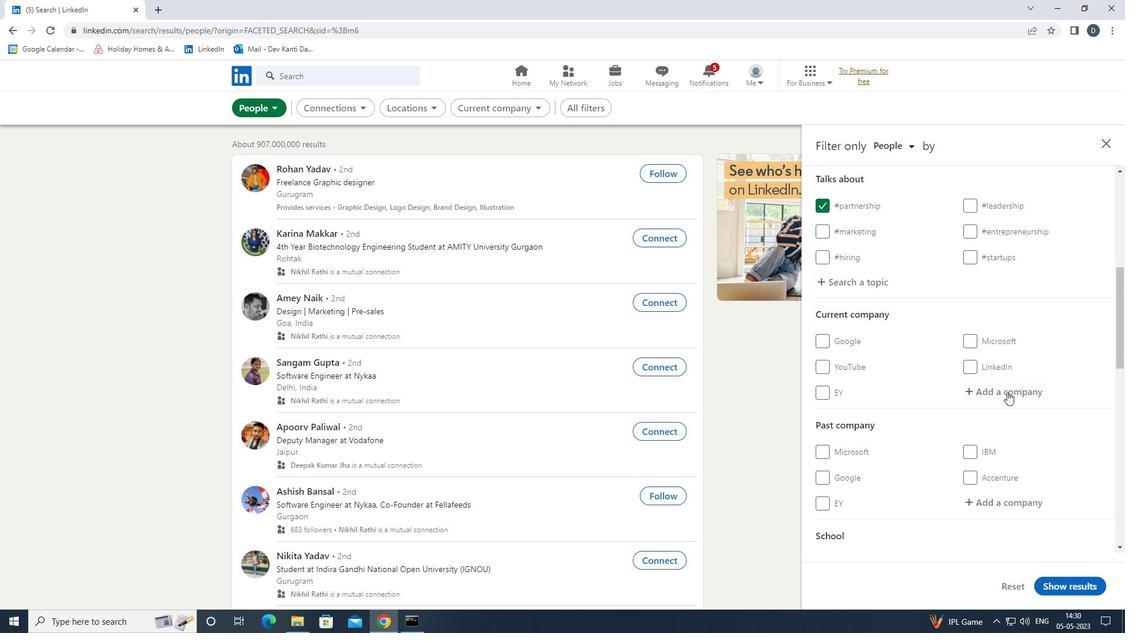 
Action: Key pressed <Key.shift><Key.shift><Key.shift>EXPO<Key.space><Key.shift>UNIVERSE<Key.down><Key.enter>
Screenshot: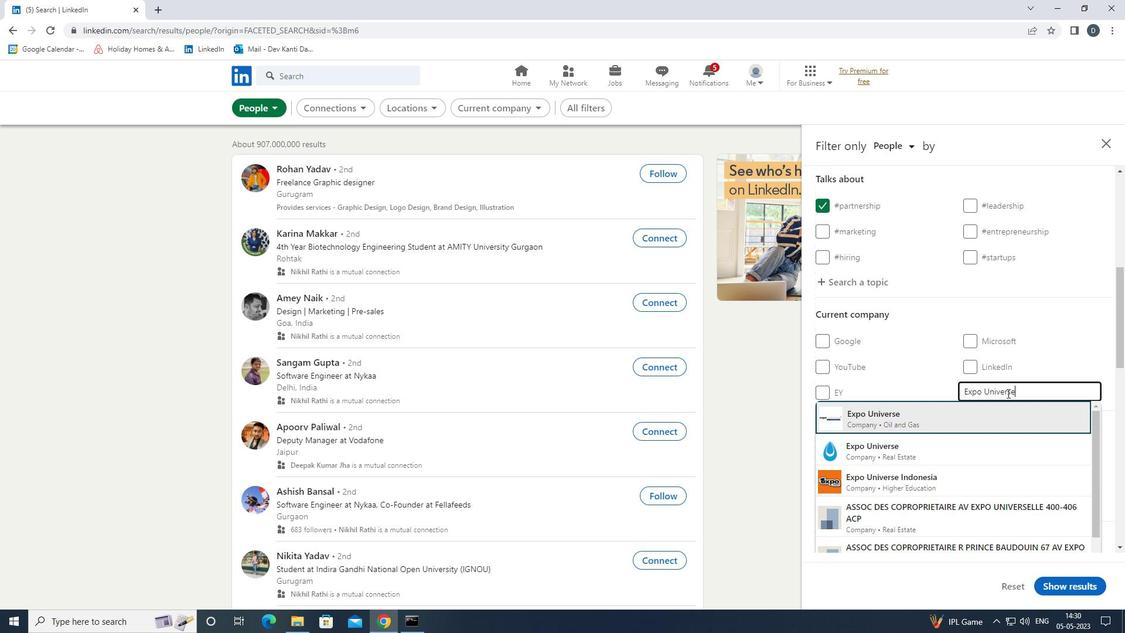 
Action: Mouse scrolled (1007, 392) with delta (0, 0)
Screenshot: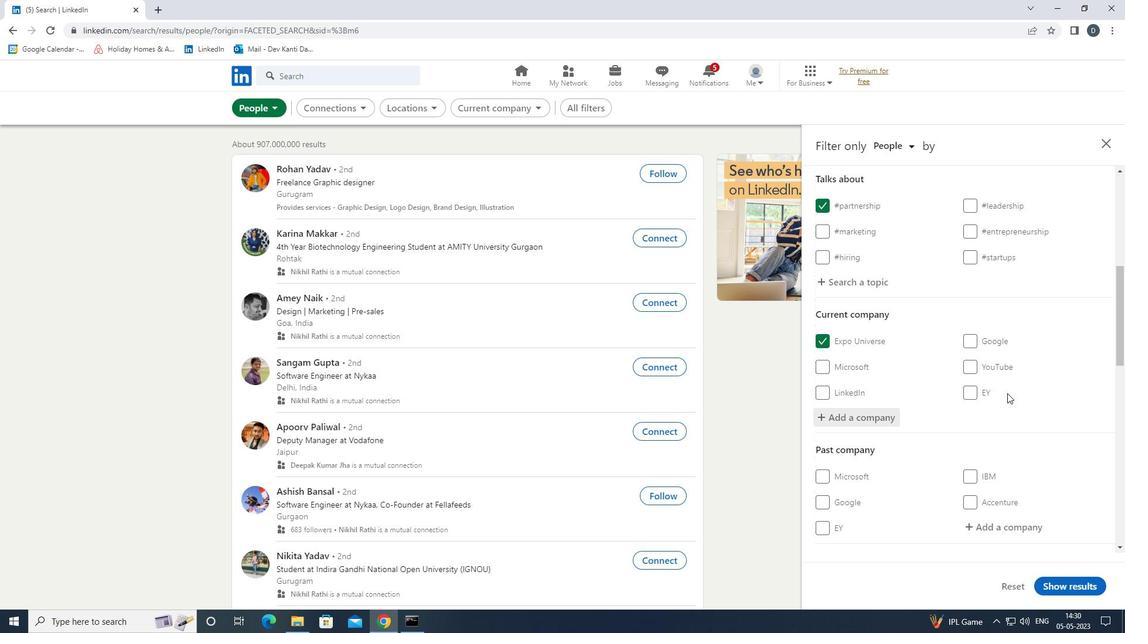 
Action: Mouse scrolled (1007, 392) with delta (0, 0)
Screenshot: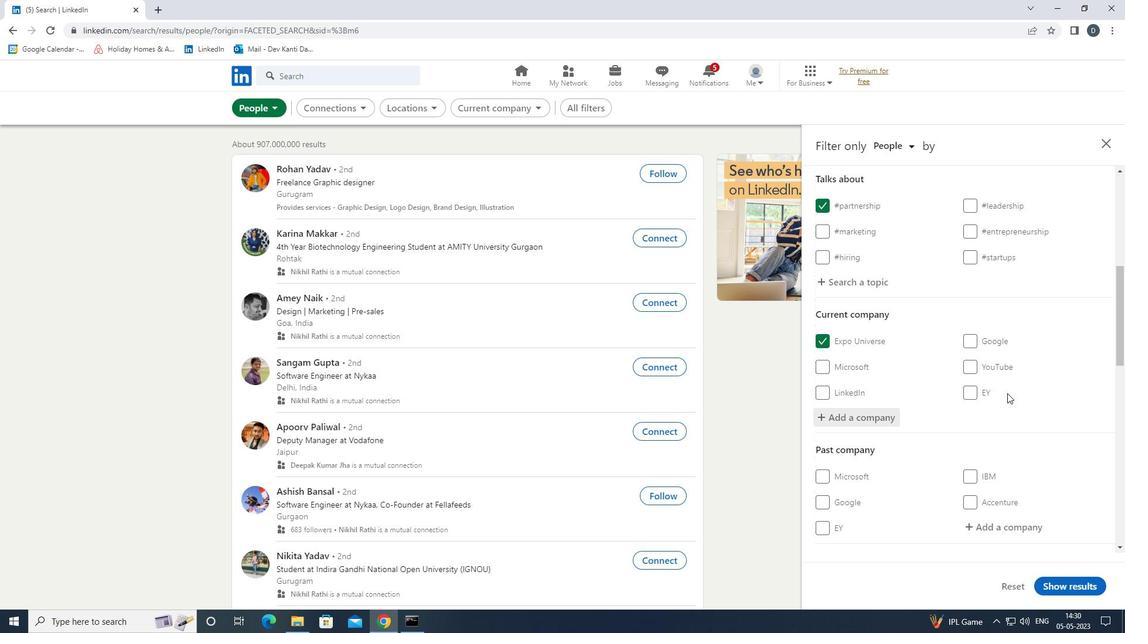 
Action: Mouse scrolled (1007, 392) with delta (0, 0)
Screenshot: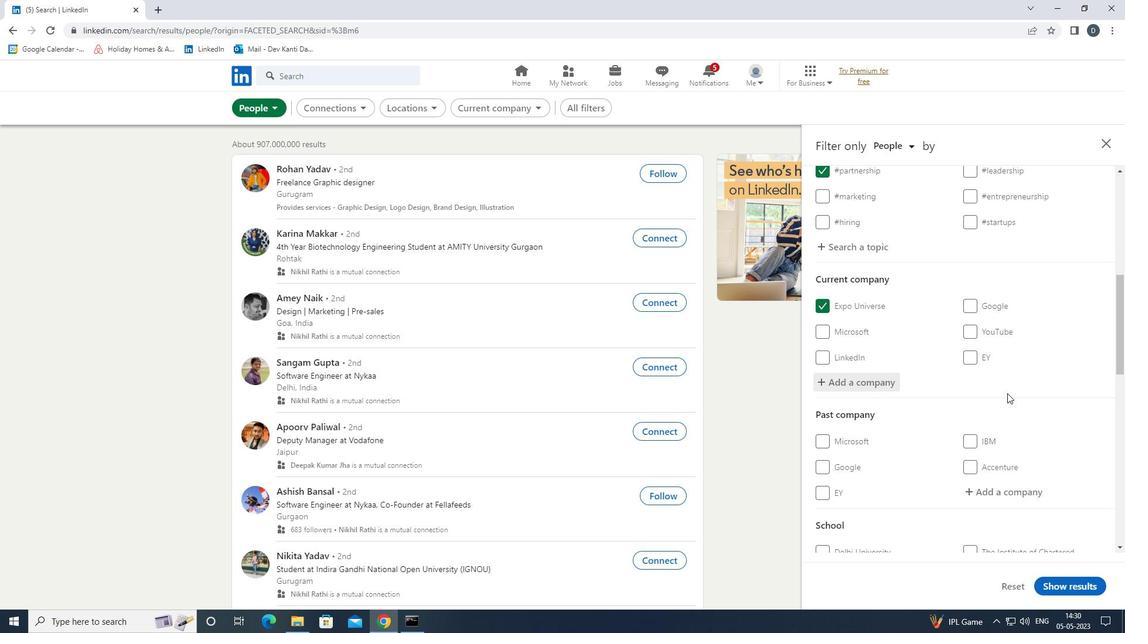 
Action: Mouse moved to (1005, 377)
Screenshot: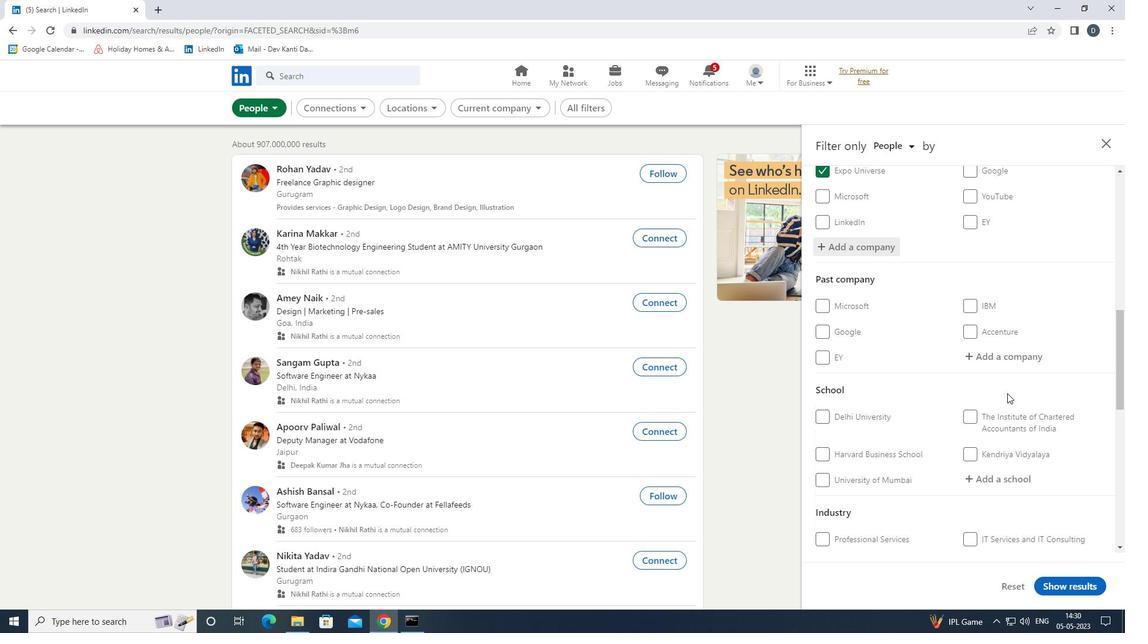 
Action: Mouse scrolled (1005, 376) with delta (0, 0)
Screenshot: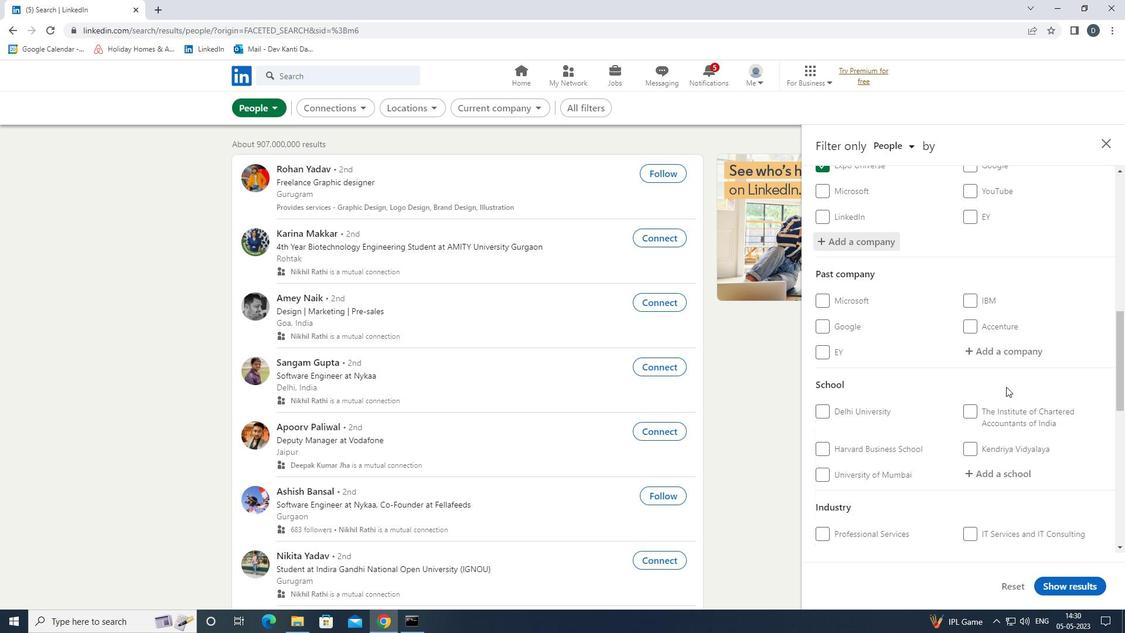 
Action: Mouse scrolled (1005, 376) with delta (0, 0)
Screenshot: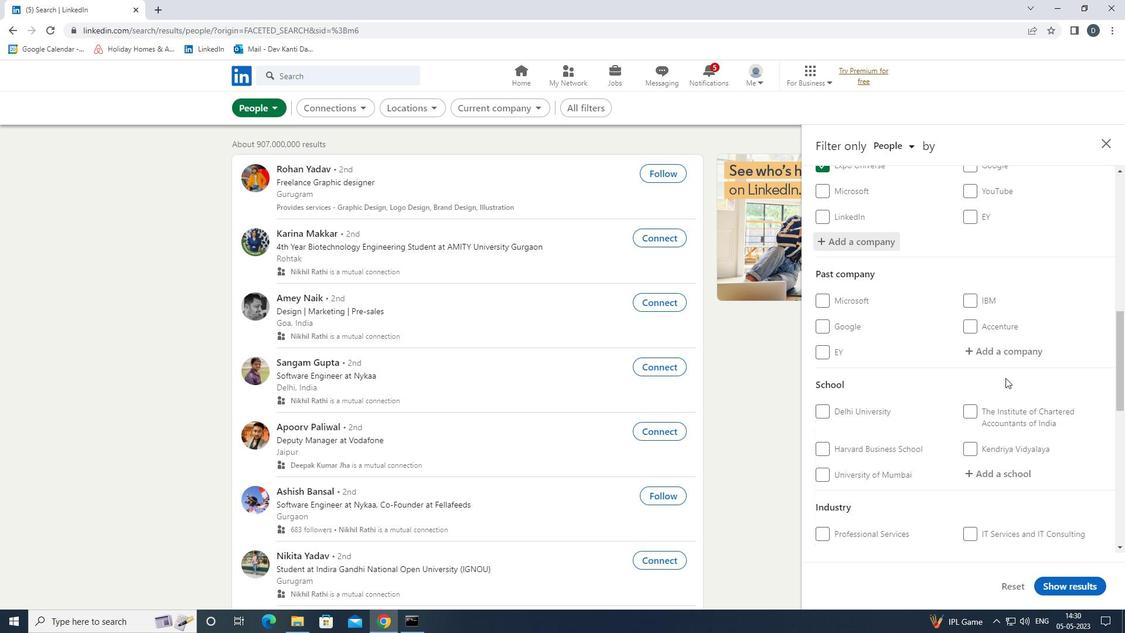 
Action: Mouse scrolled (1005, 376) with delta (0, 0)
Screenshot: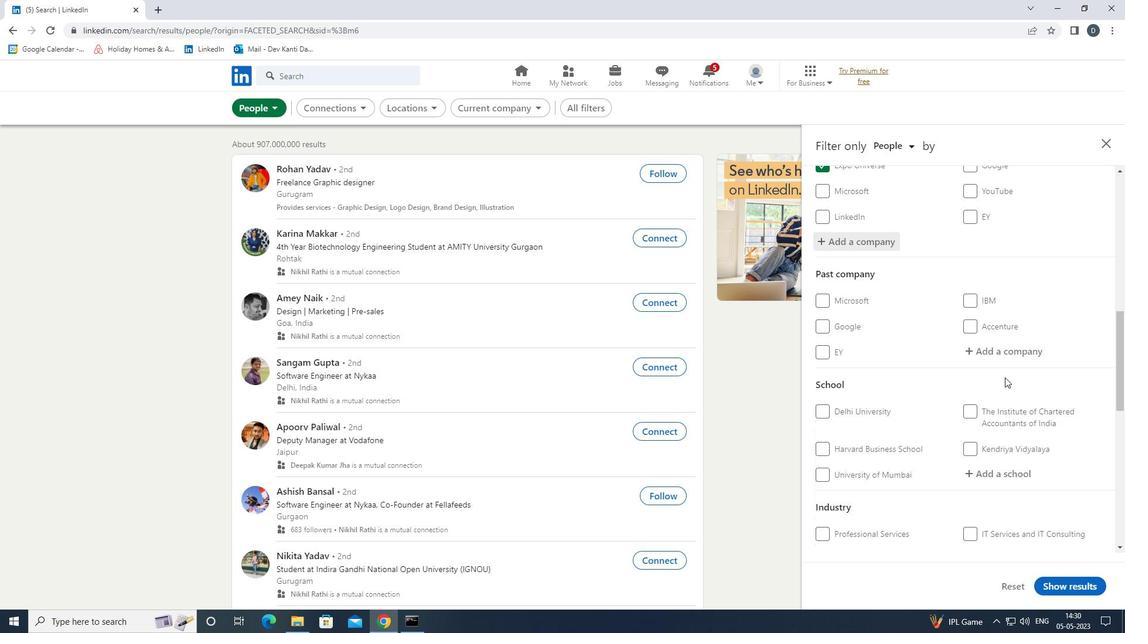 
Action: Mouse moved to (1003, 299)
Screenshot: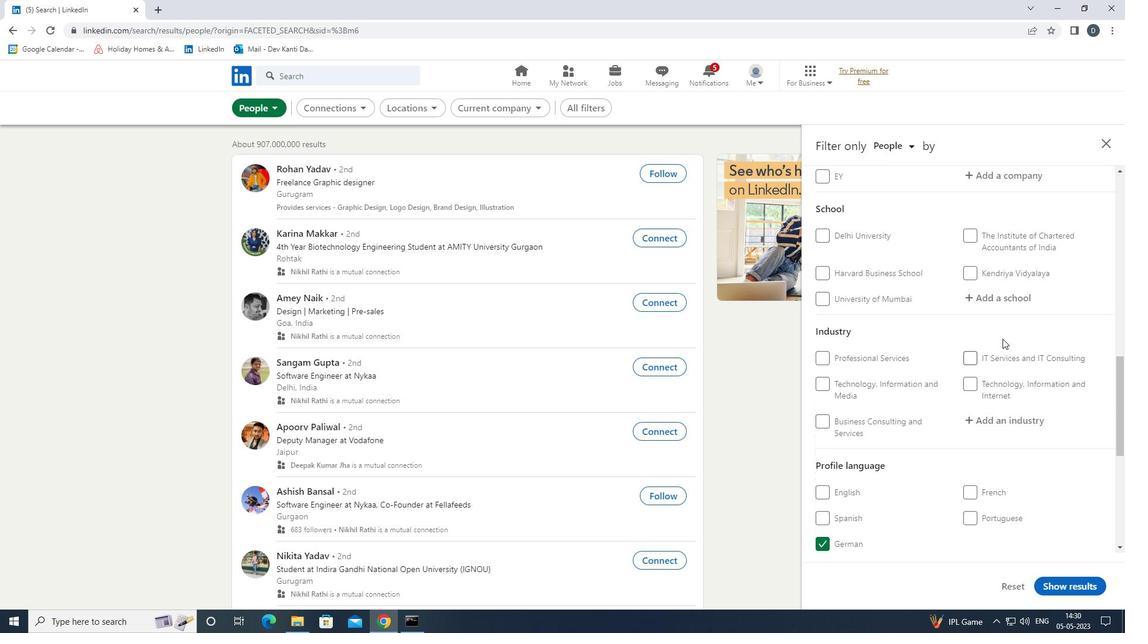 
Action: Mouse pressed left at (1003, 299)
Screenshot: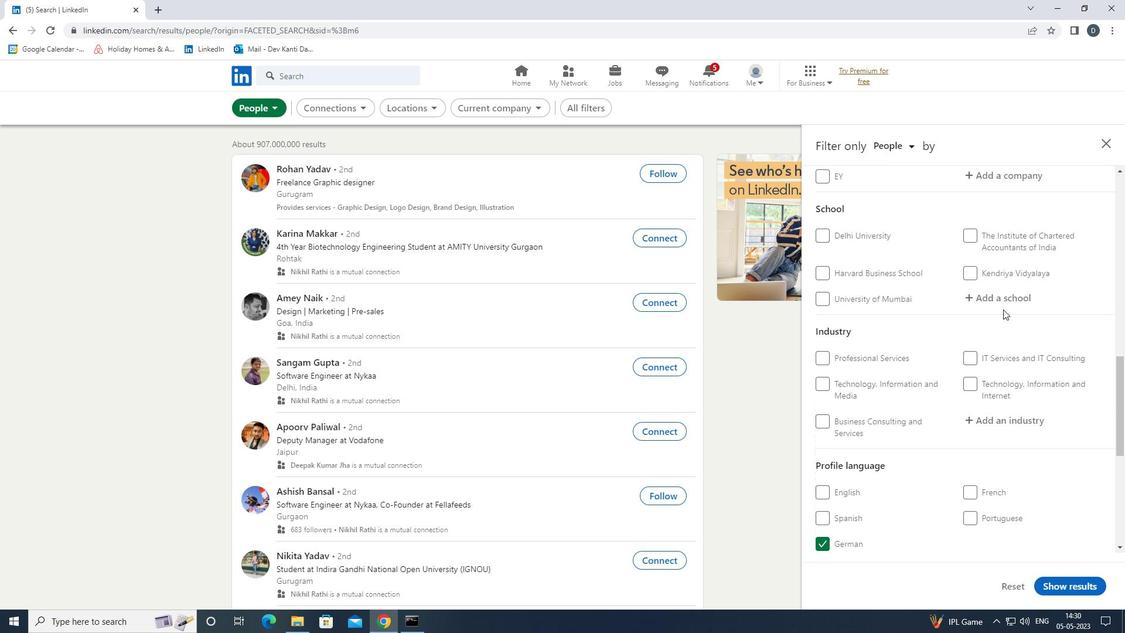 
Action: Key pressed <Key.shift>MADRAS<Key.space><Key.shift>CHRISTAN<Key.backspace><Key.backspace>IAN<Key.down><Key.left><Key.down><Key.enter>
Screenshot: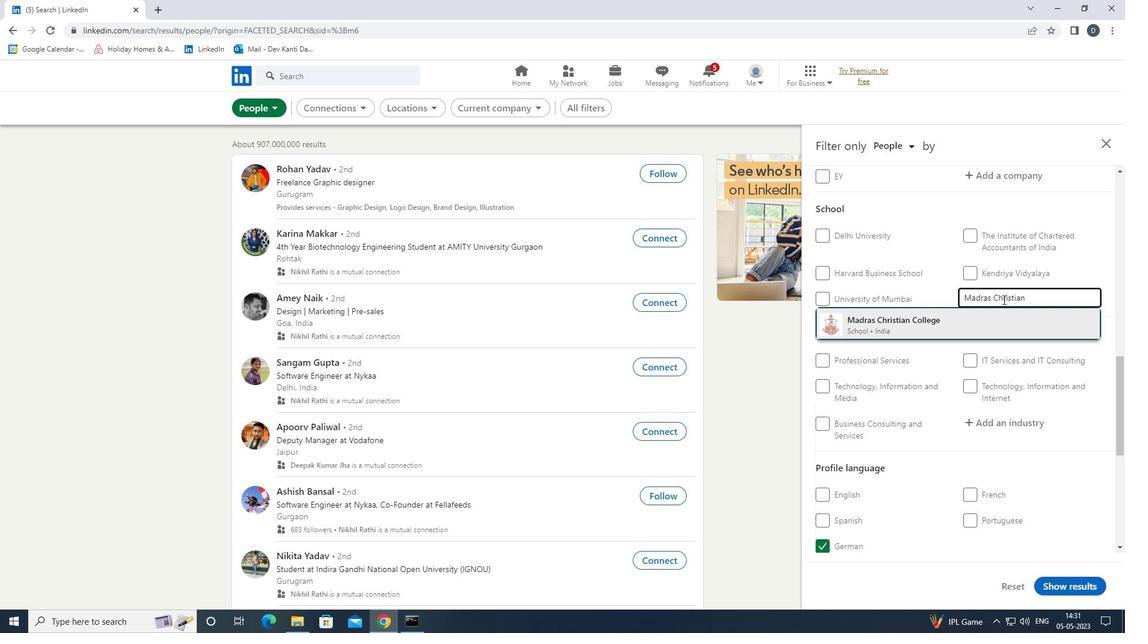 
Action: Mouse scrolled (1003, 298) with delta (0, 0)
Screenshot: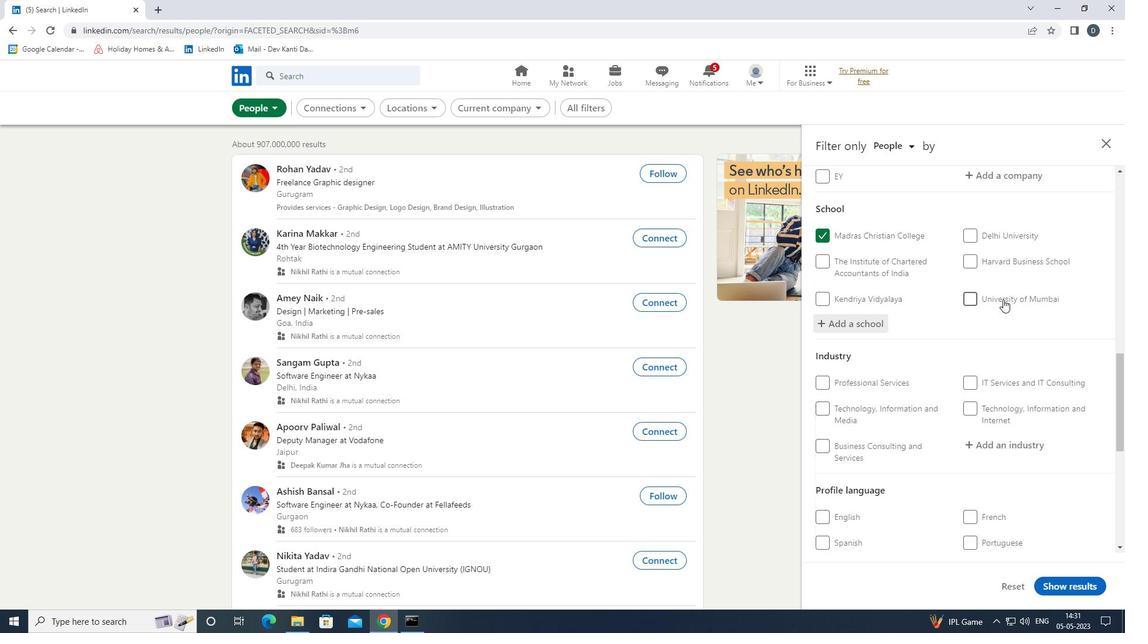 
Action: Mouse scrolled (1003, 298) with delta (0, 0)
Screenshot: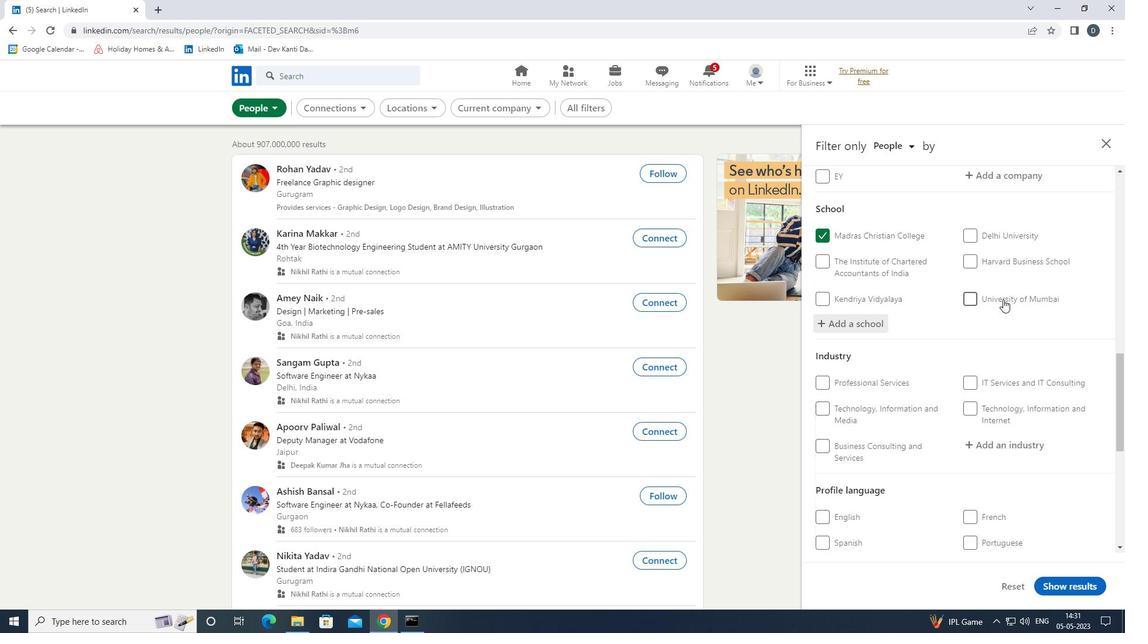 
Action: Mouse scrolled (1003, 298) with delta (0, 0)
Screenshot: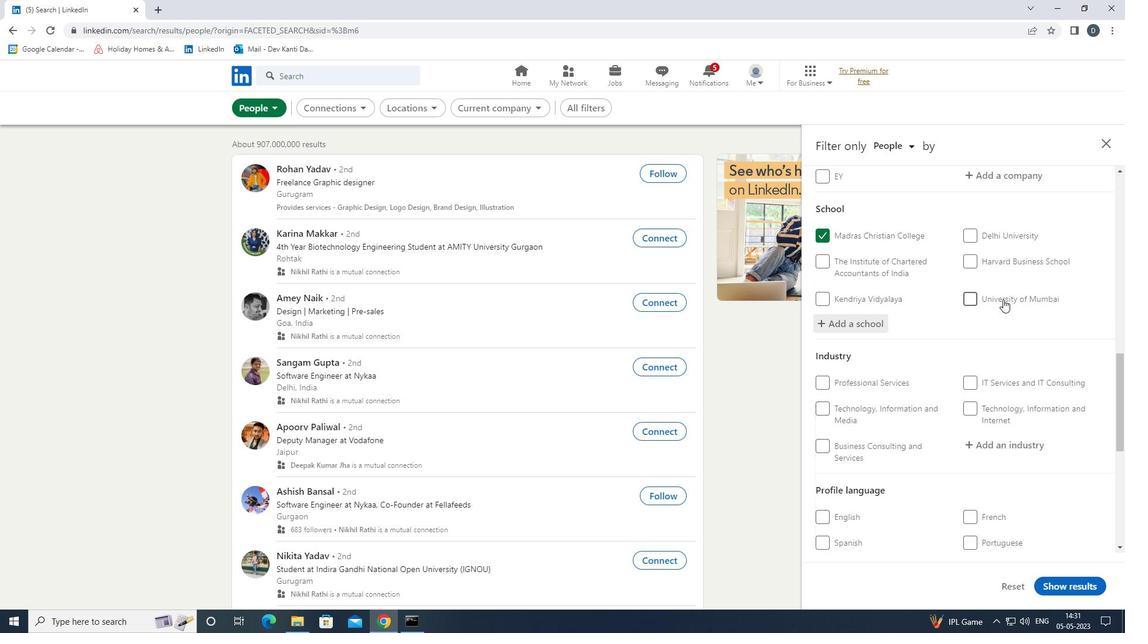 
Action: Mouse moved to (1010, 279)
Screenshot: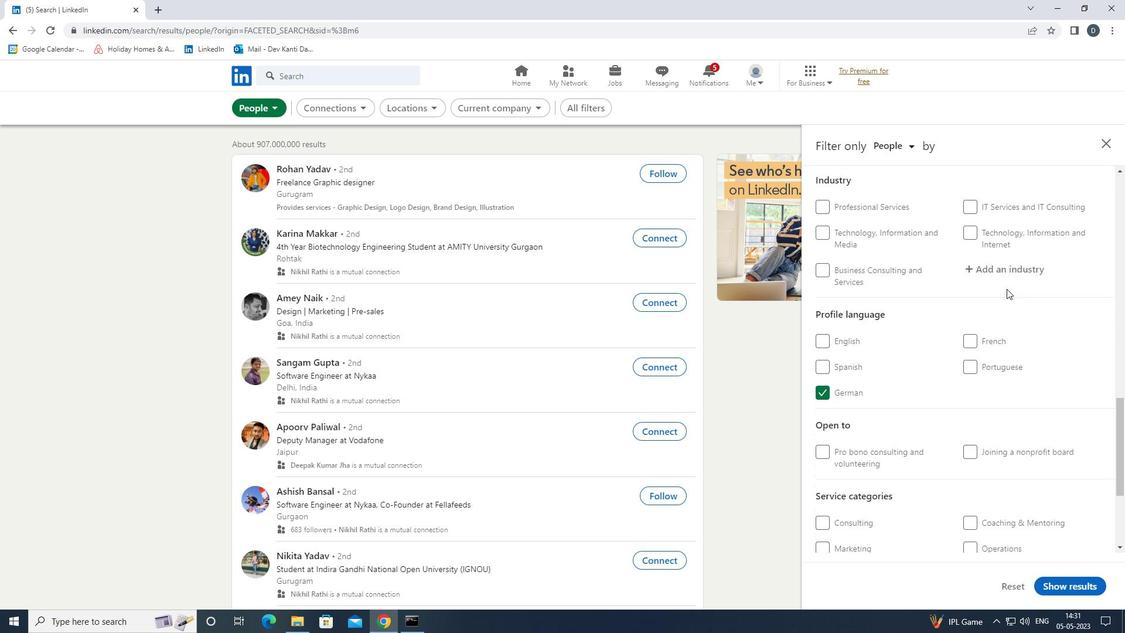 
Action: Mouse pressed left at (1010, 279)
Screenshot: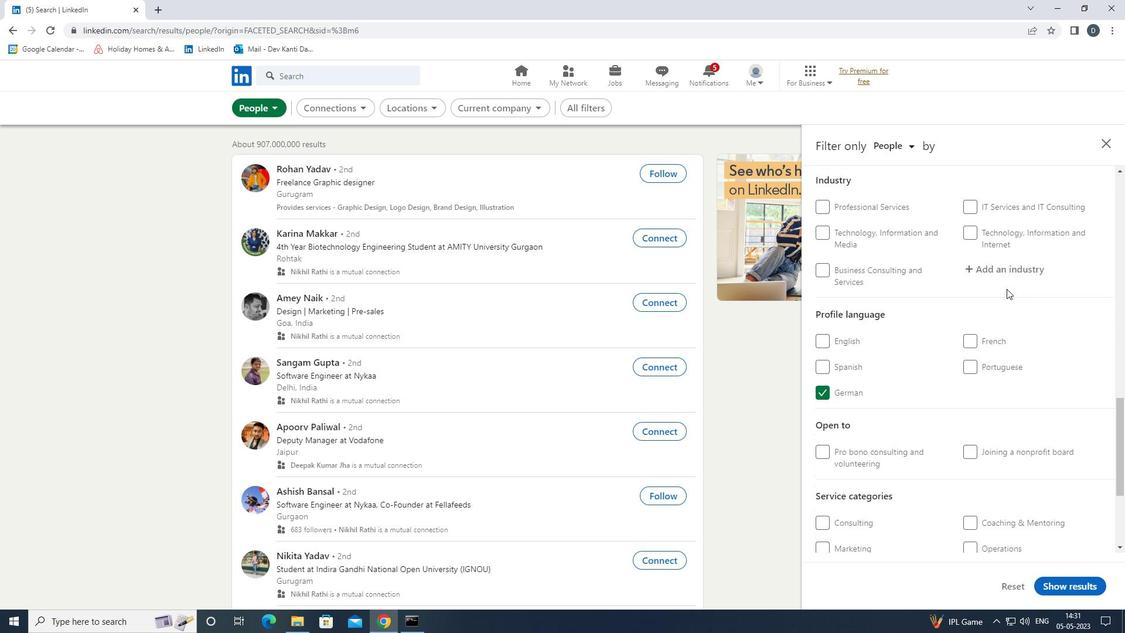 
Action: Mouse moved to (1010, 275)
Screenshot: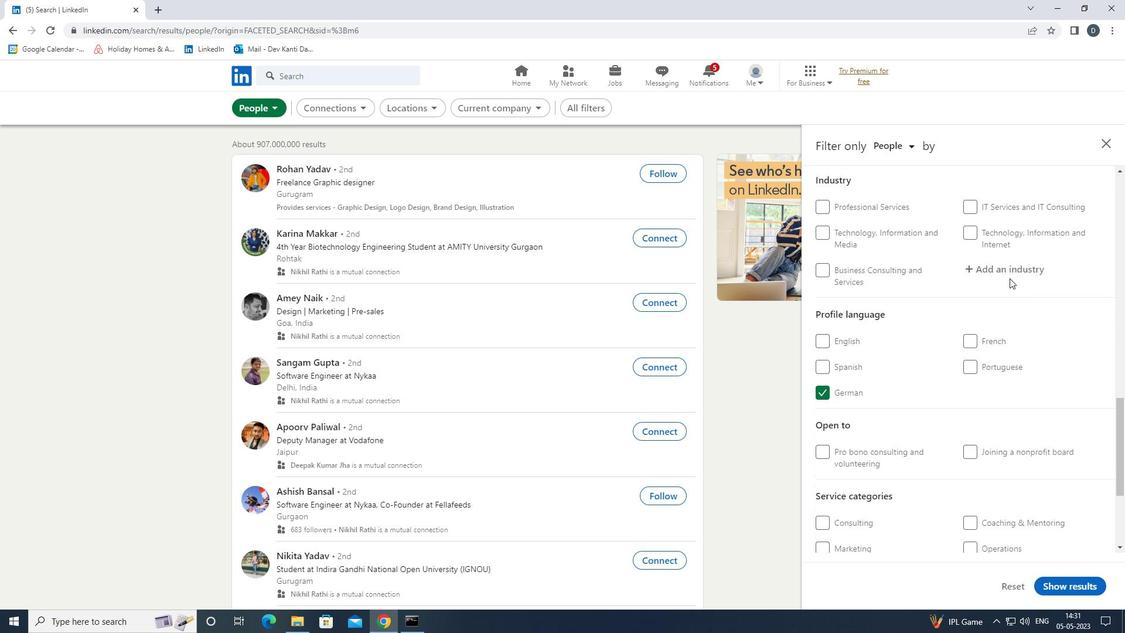 
Action: Mouse pressed left at (1010, 275)
Screenshot: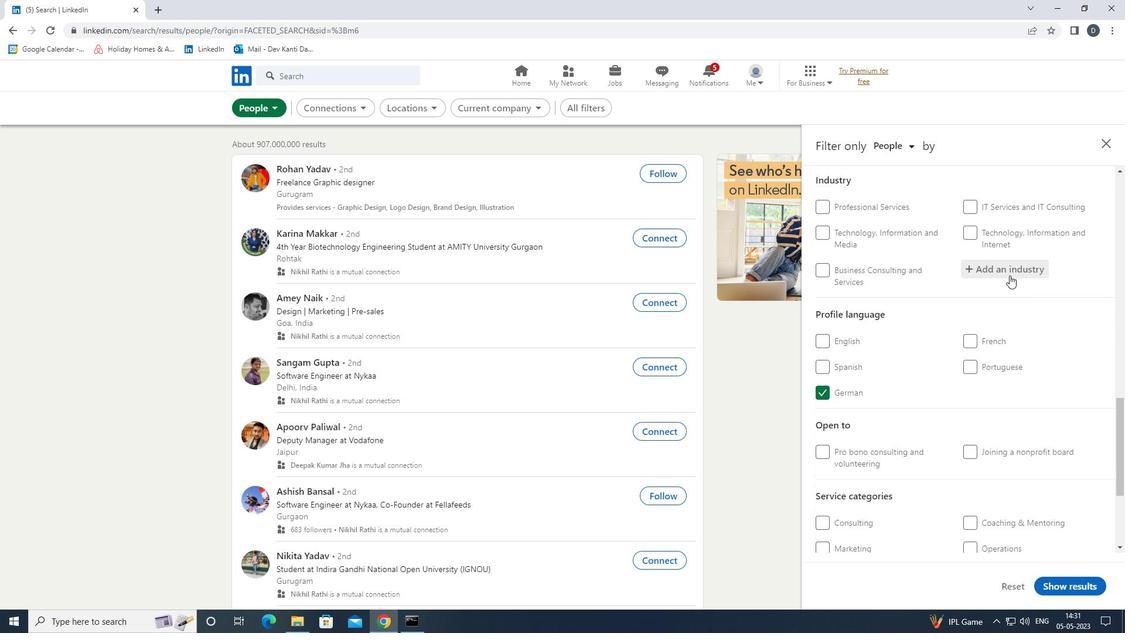 
Action: Key pressed <Key.shift><Key.shift><Key.shift><Key.shift><Key.shift><Key.shift>SECURITY<Key.space><Key.shift>SYSTEM<Key.down><Key.enter>
Screenshot: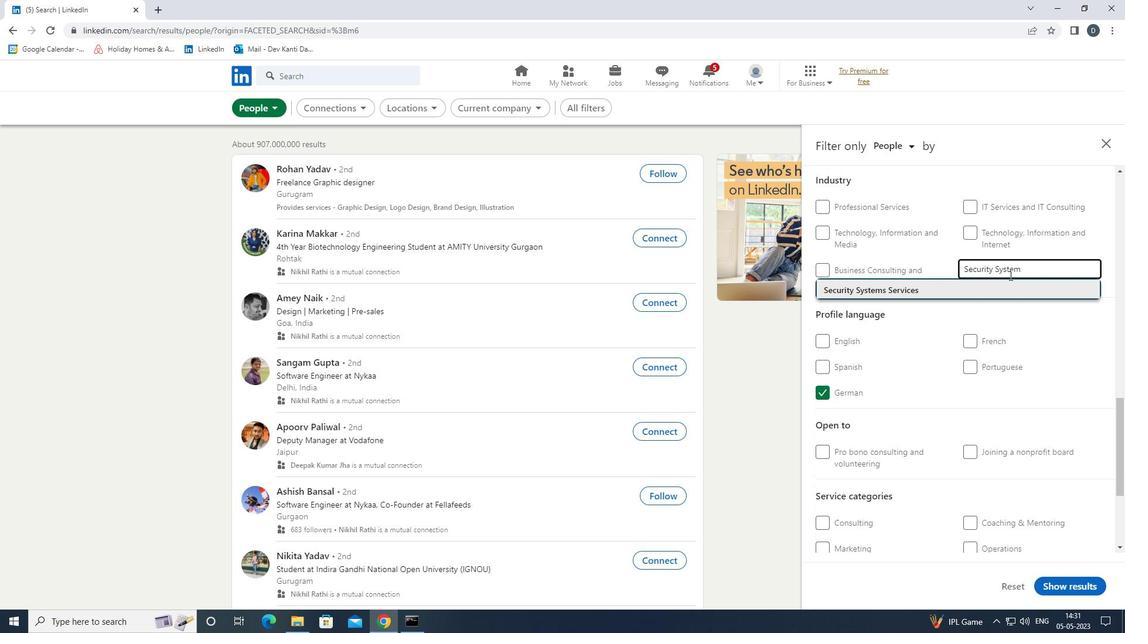 
Action: Mouse moved to (1012, 275)
Screenshot: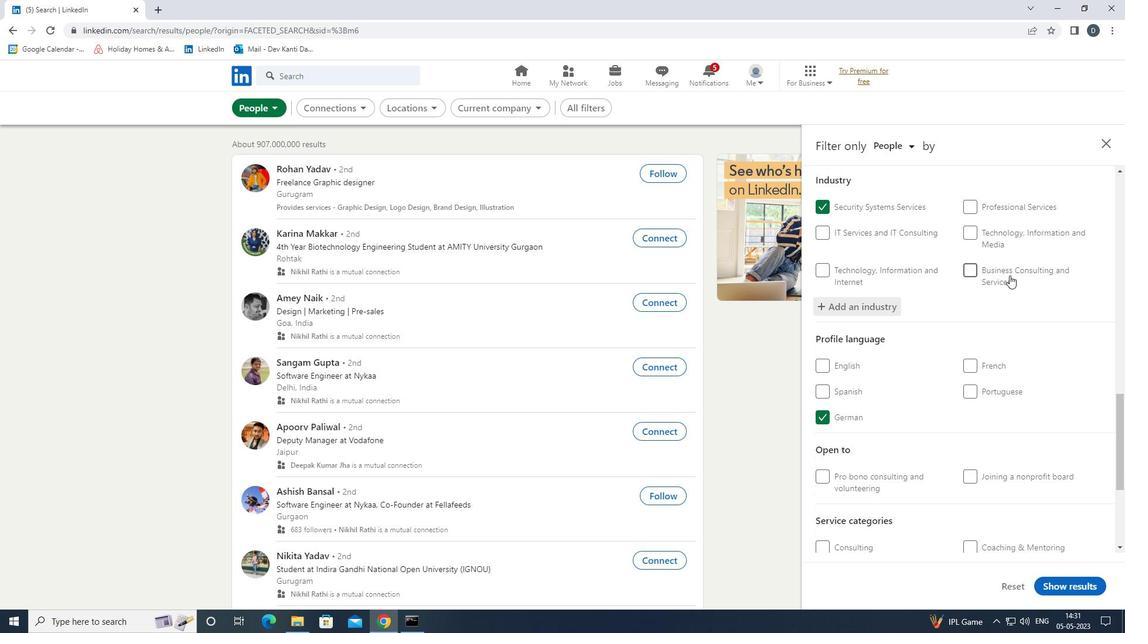 
Action: Mouse scrolled (1012, 274) with delta (0, 0)
Screenshot: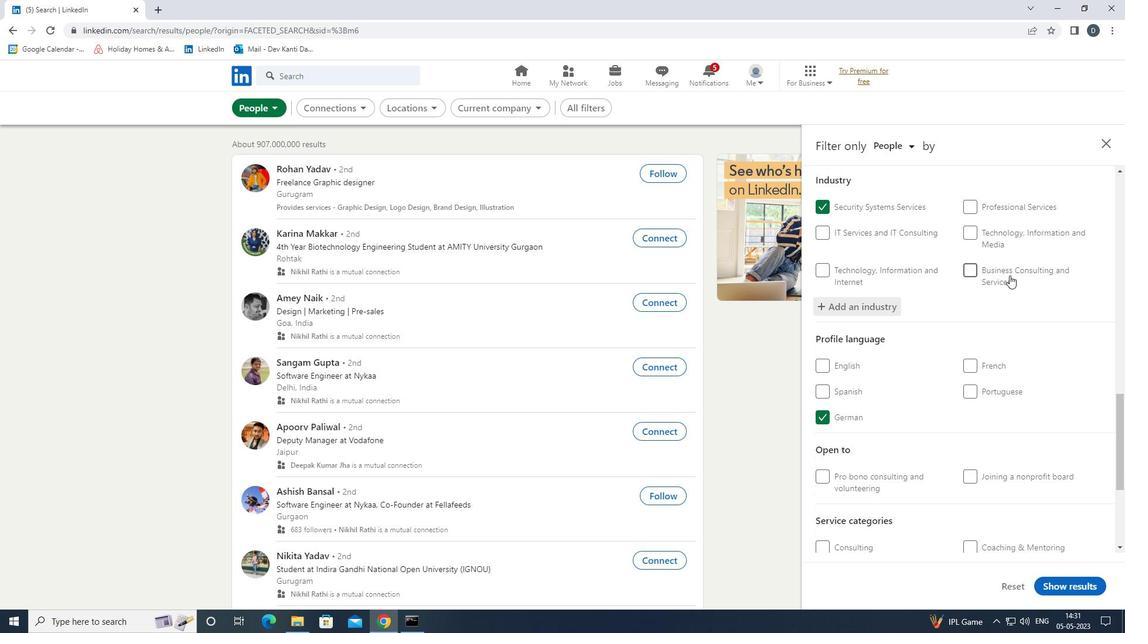 
Action: Mouse moved to (1013, 277)
Screenshot: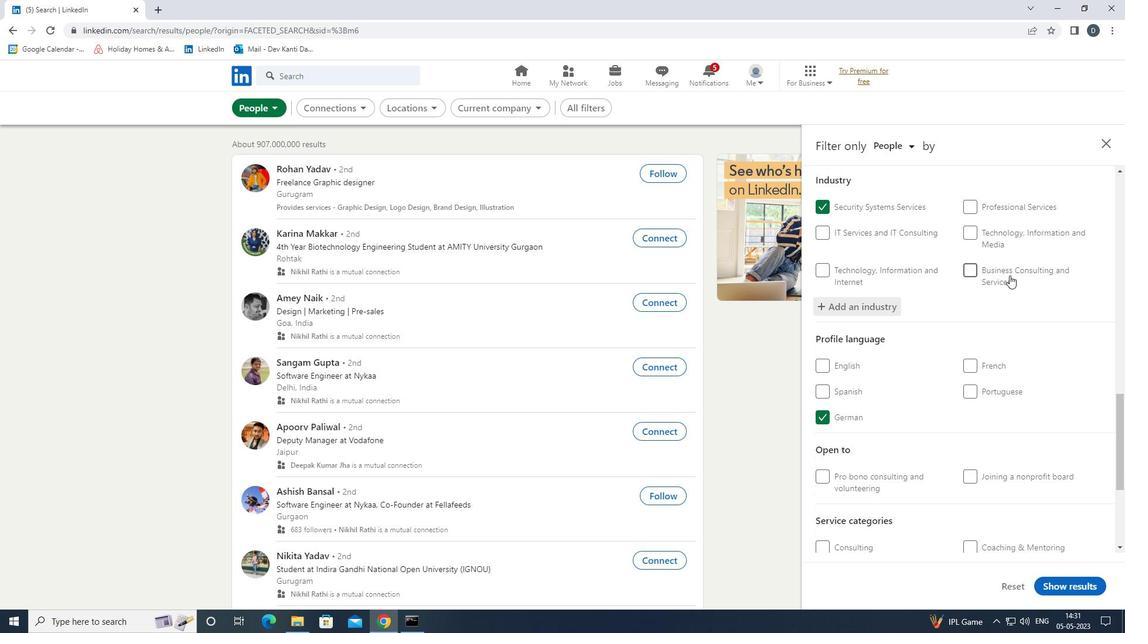 
Action: Mouse scrolled (1013, 276) with delta (0, 0)
Screenshot: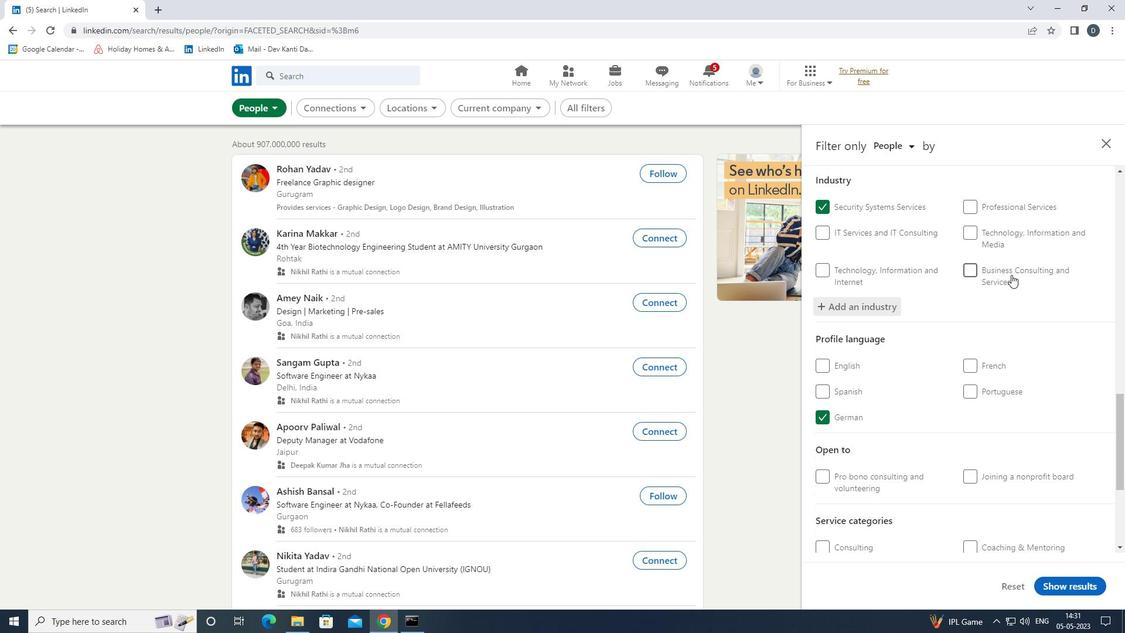 
Action: Mouse moved to (1014, 277)
Screenshot: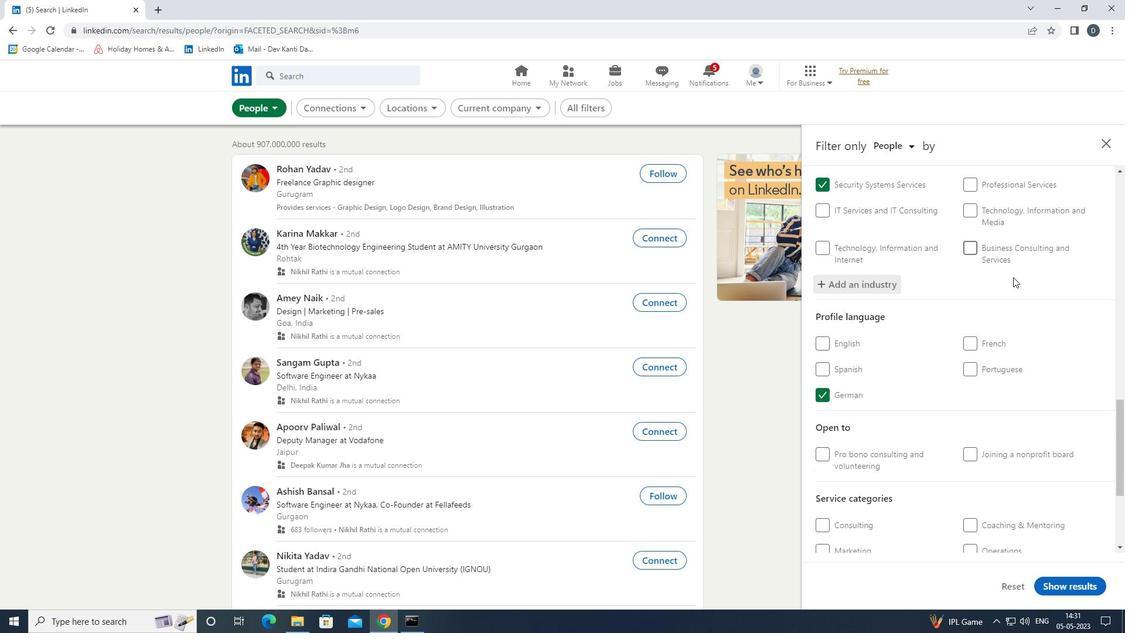 
Action: Mouse scrolled (1014, 276) with delta (0, 0)
Screenshot: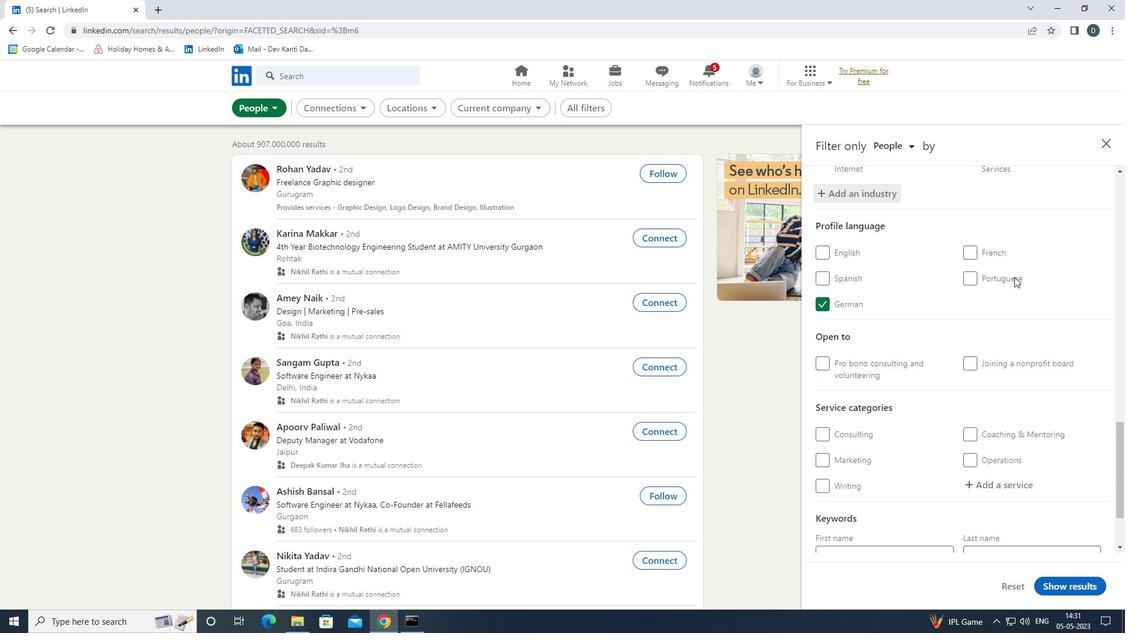 
Action: Mouse moved to (1016, 278)
Screenshot: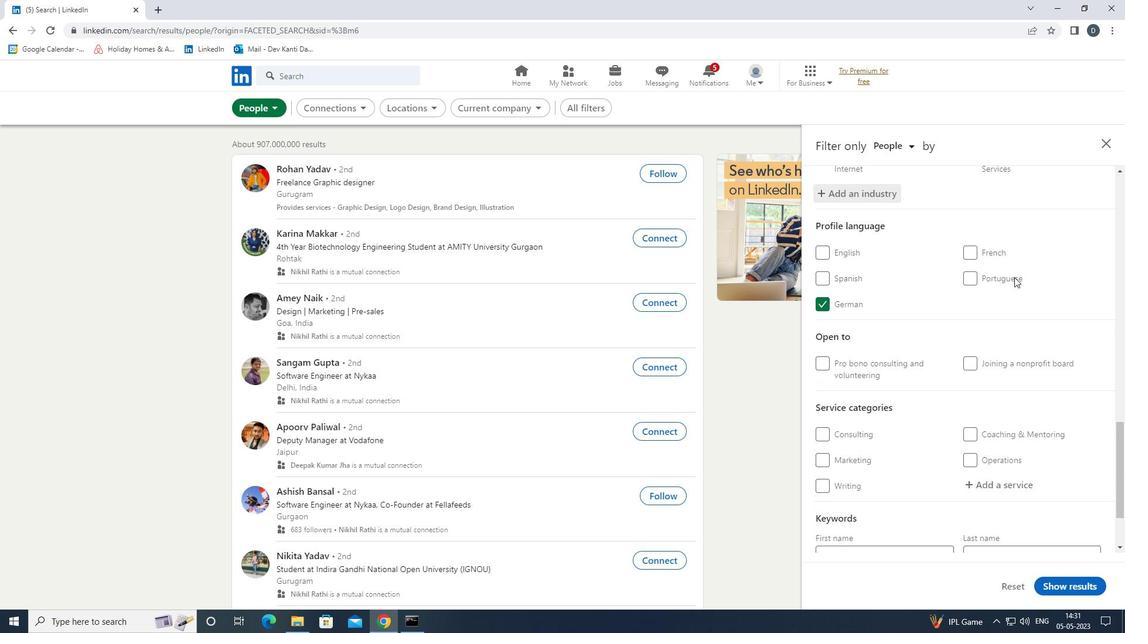 
Action: Mouse scrolled (1016, 277) with delta (0, 0)
Screenshot: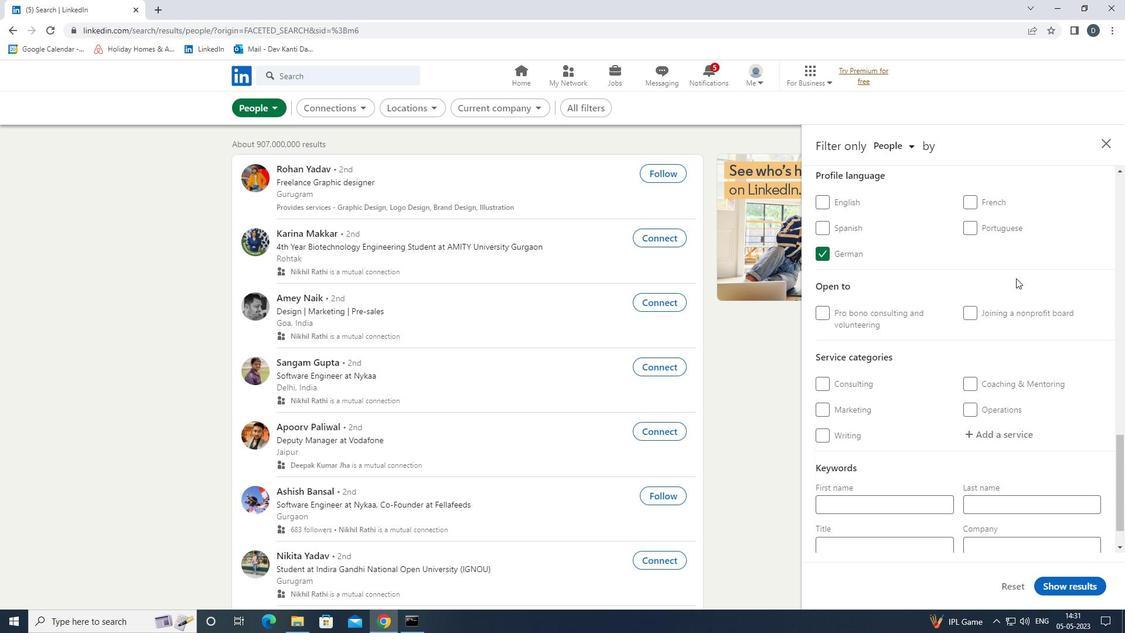 
Action: Mouse scrolled (1016, 277) with delta (0, 0)
Screenshot: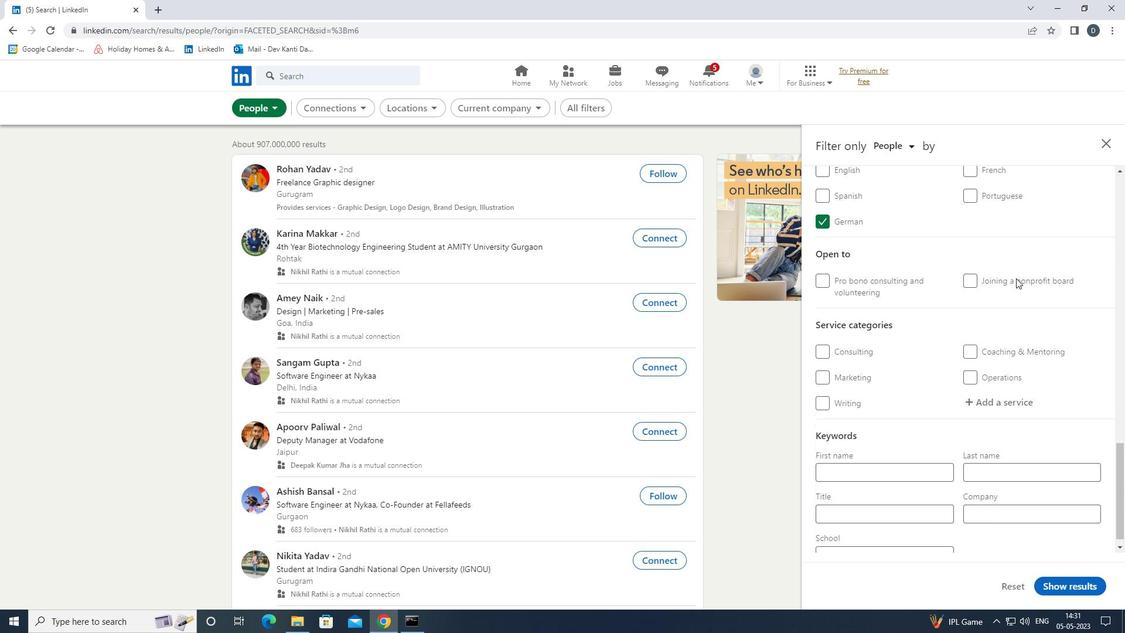 
Action: Mouse moved to (999, 379)
Screenshot: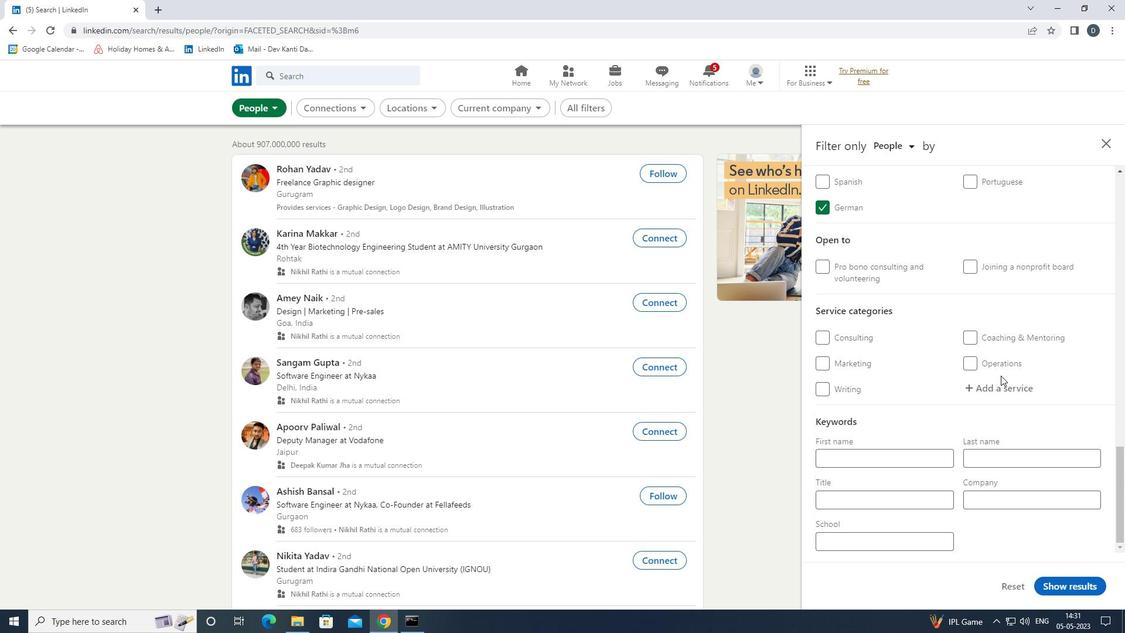 
Action: Mouse pressed left at (999, 379)
Screenshot: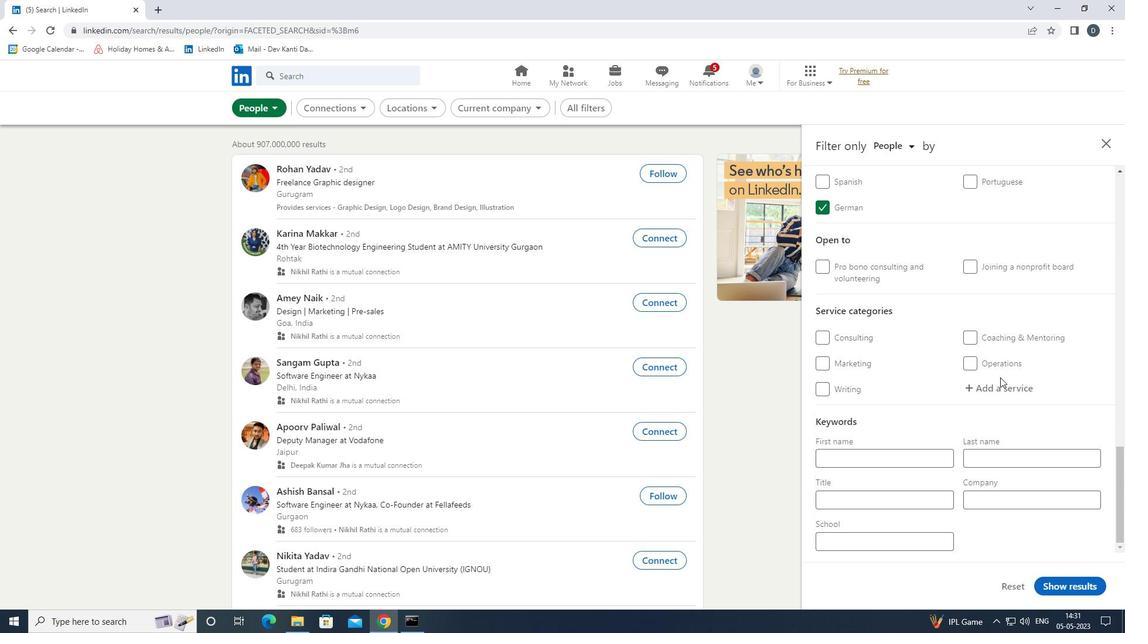 
Action: Key pressed <Key.shift>CATERING<Key.shift>CHANGE
Screenshot: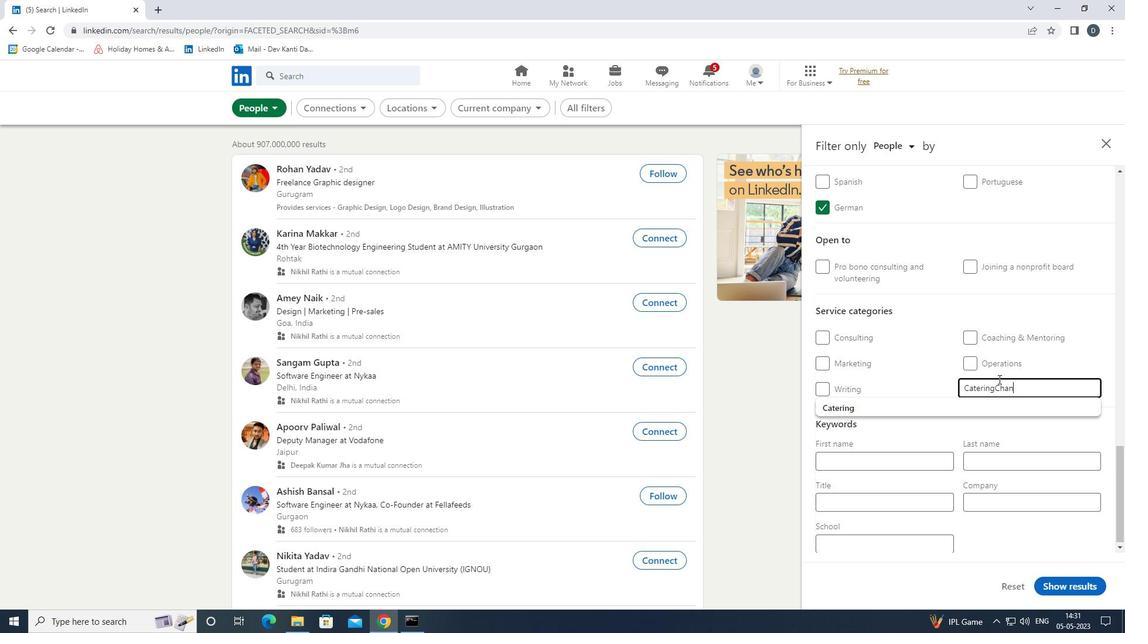 
Action: Mouse moved to (998, 379)
Screenshot: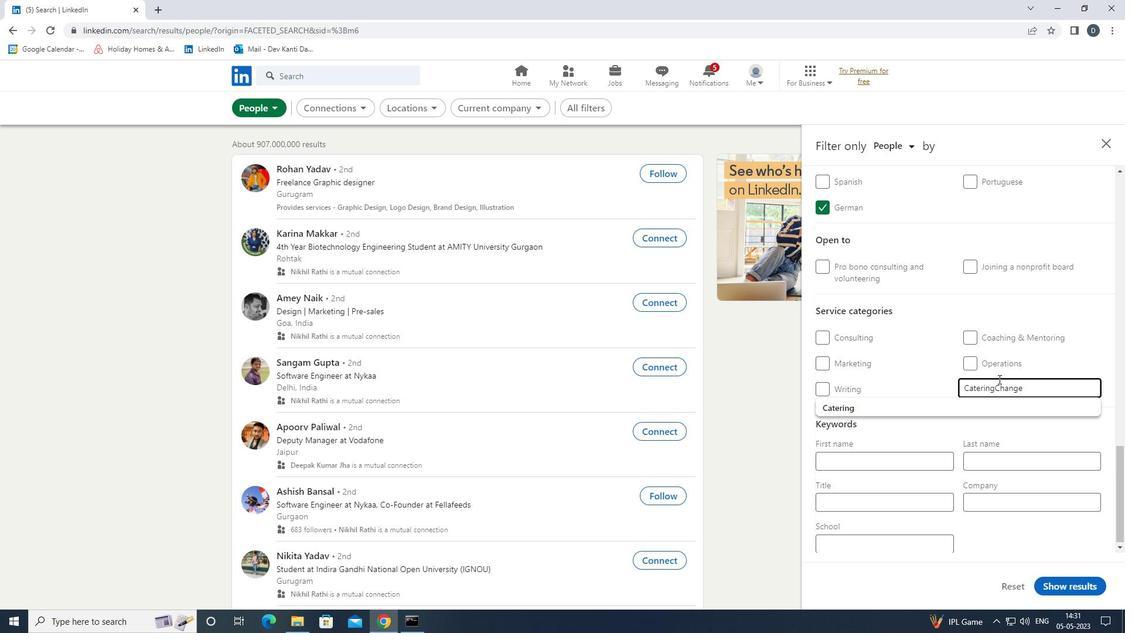 
Action: Key pressed <Key.enter>
Screenshot: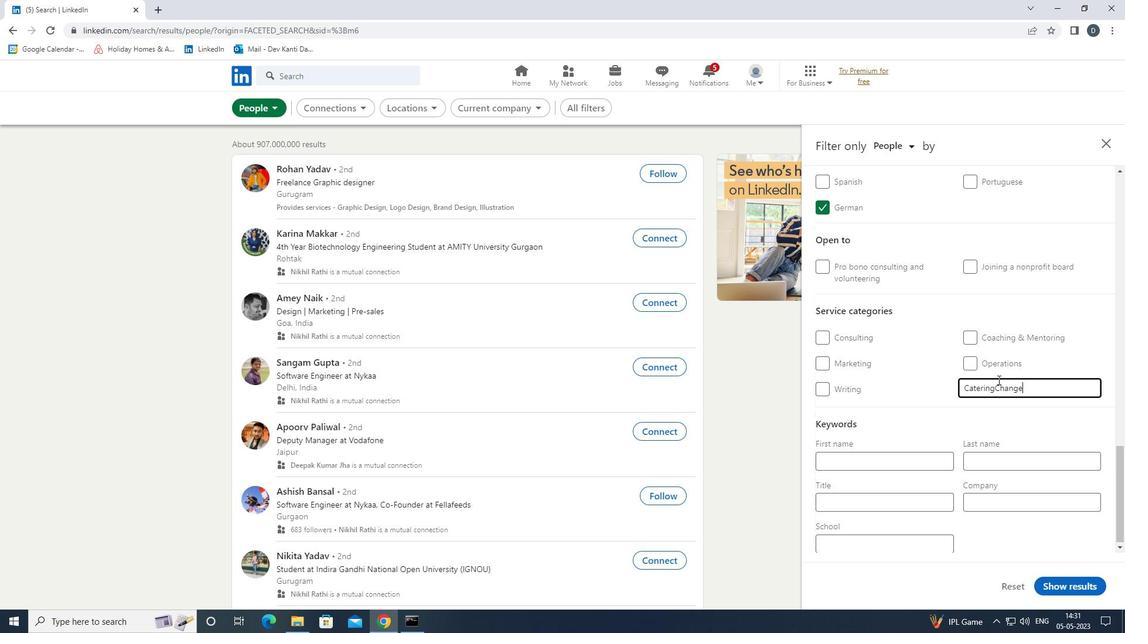 
Action: Mouse moved to (890, 503)
Screenshot: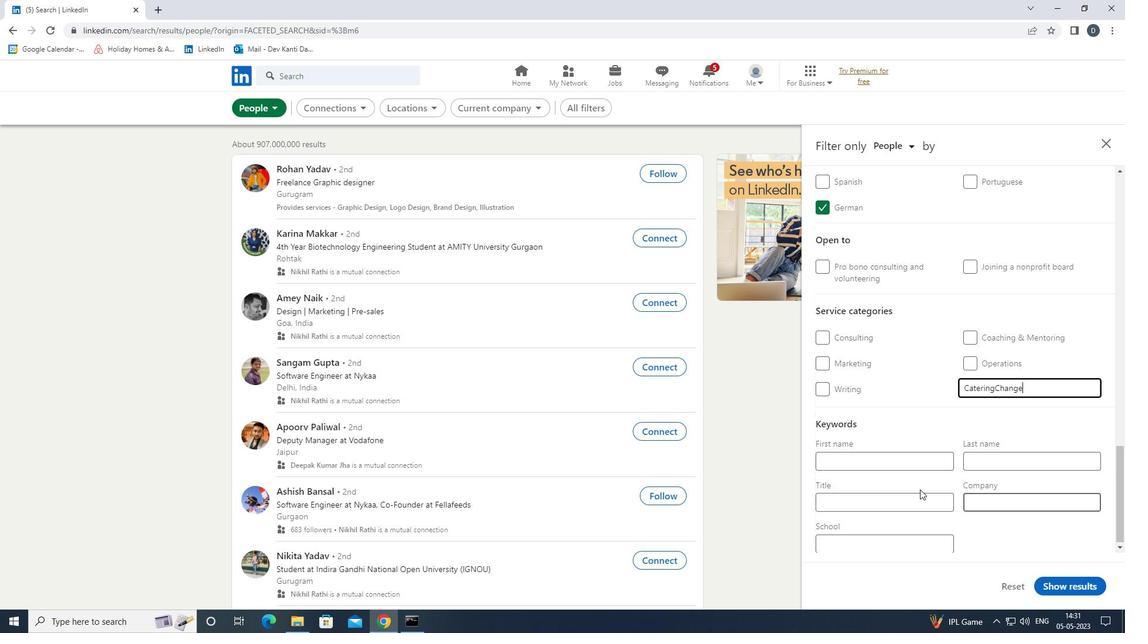 
Action: Mouse pressed left at (890, 503)
Screenshot: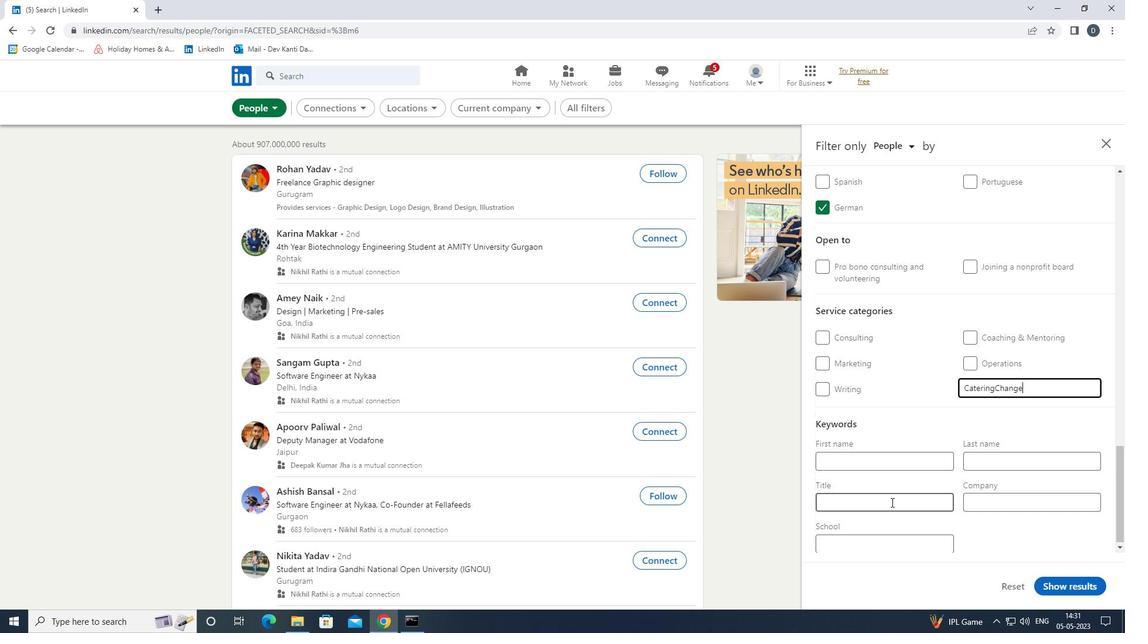 
Action: Mouse moved to (955, 413)
Screenshot: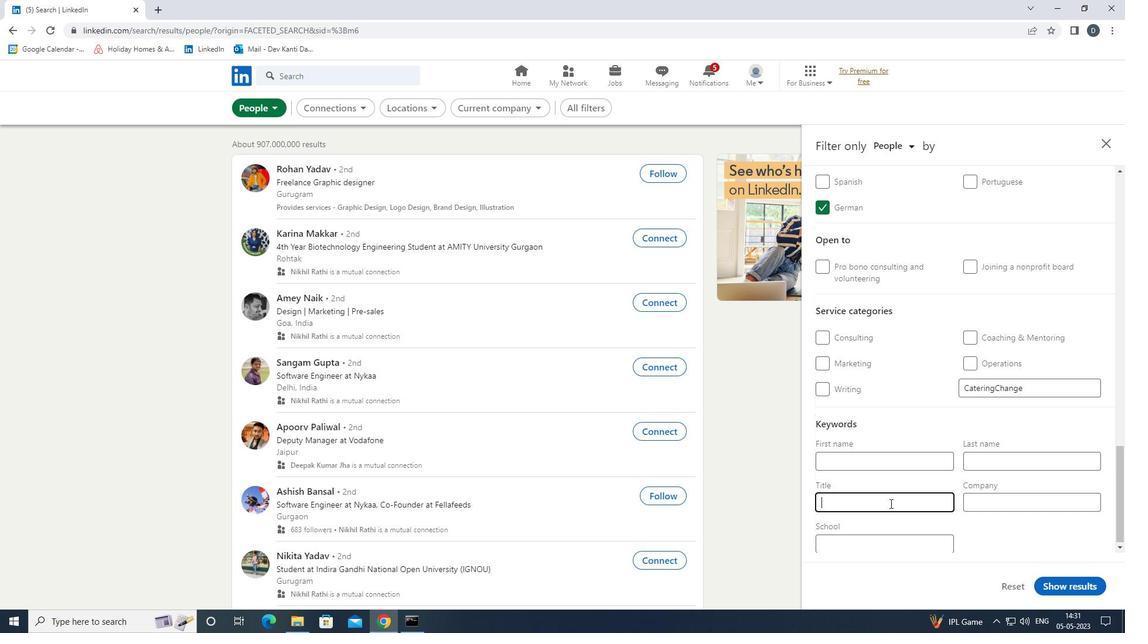 
Action: Mouse scrolled (955, 413) with delta (0, 0)
Screenshot: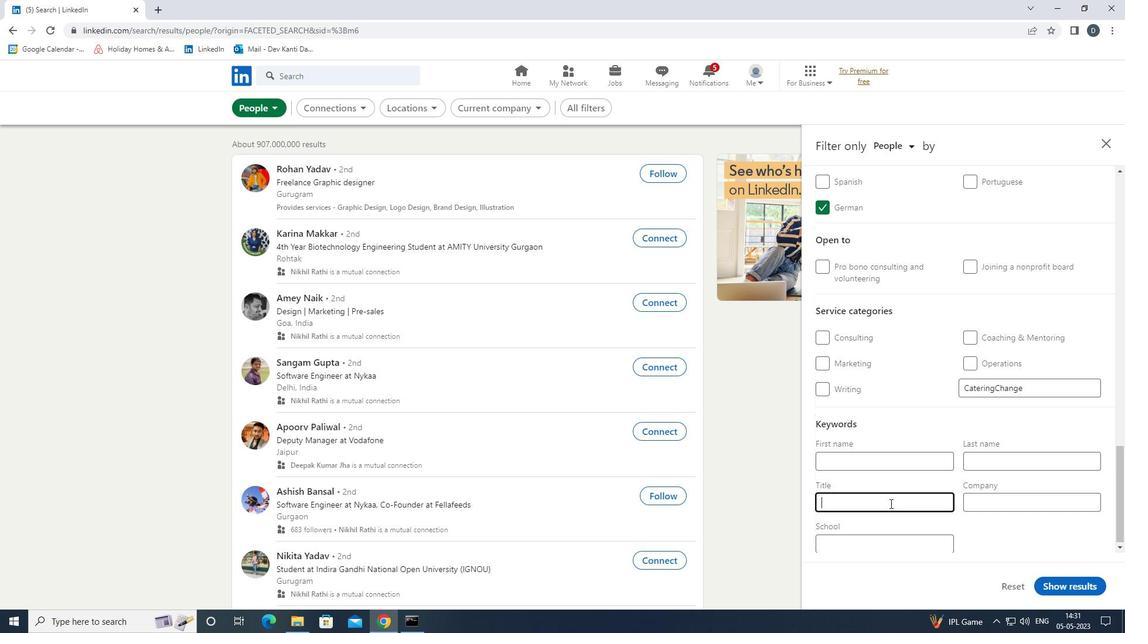 
Action: Mouse scrolled (955, 413) with delta (0, 0)
Screenshot: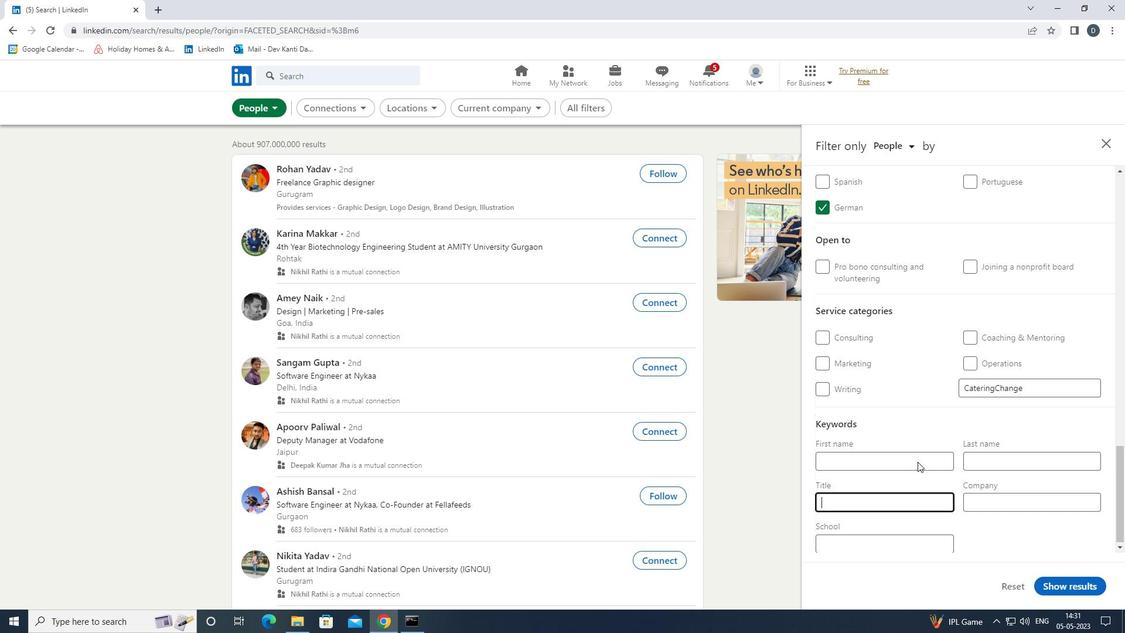 
Action: Key pressed <Key.shift><Key.shift><Key.shift><Key.shift><Key.shift><Key.shift><Key.shift><Key.shift><Key.shift><Key.shift><Key.shift><Key.shift><Key.shift>ELECTRICIAN
Screenshot: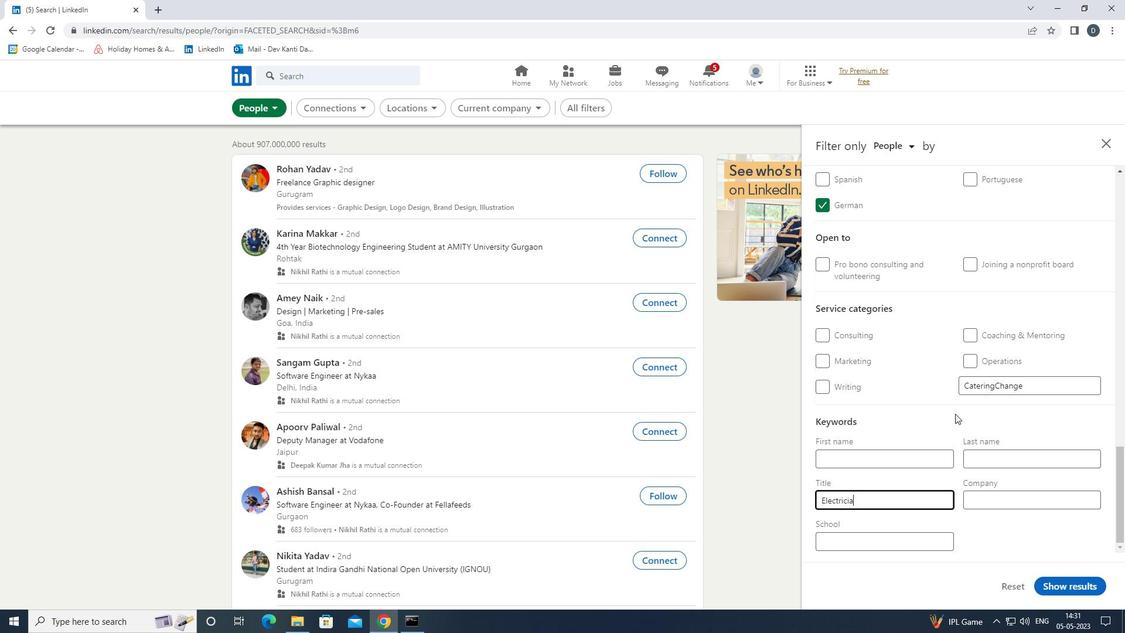 
Action: Mouse moved to (1058, 584)
Screenshot: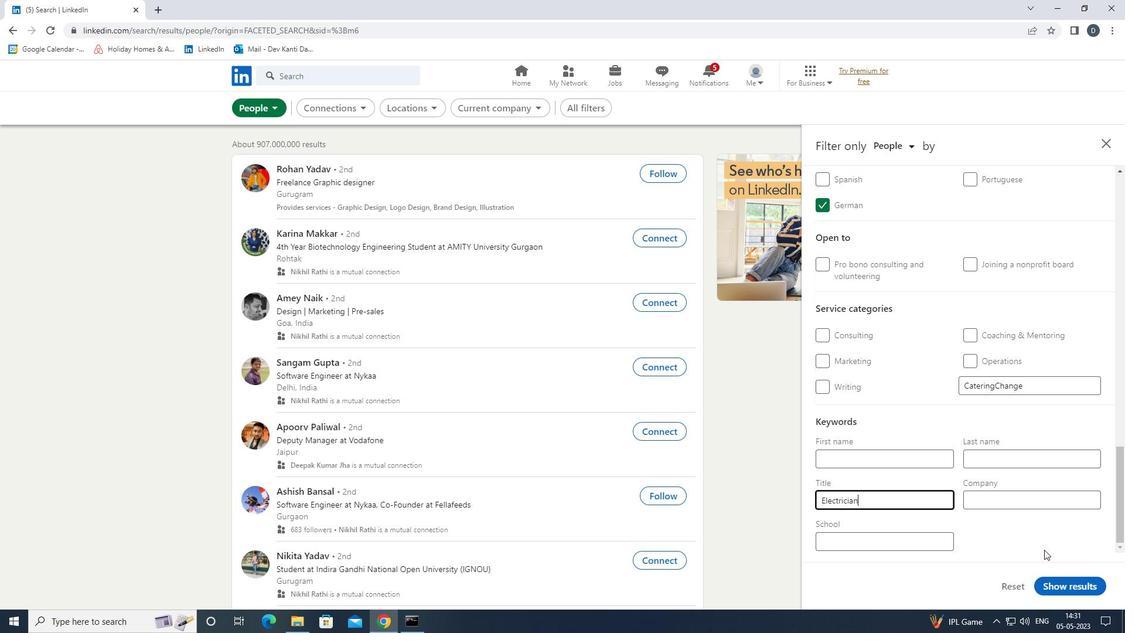 
Action: Mouse pressed left at (1058, 584)
Screenshot: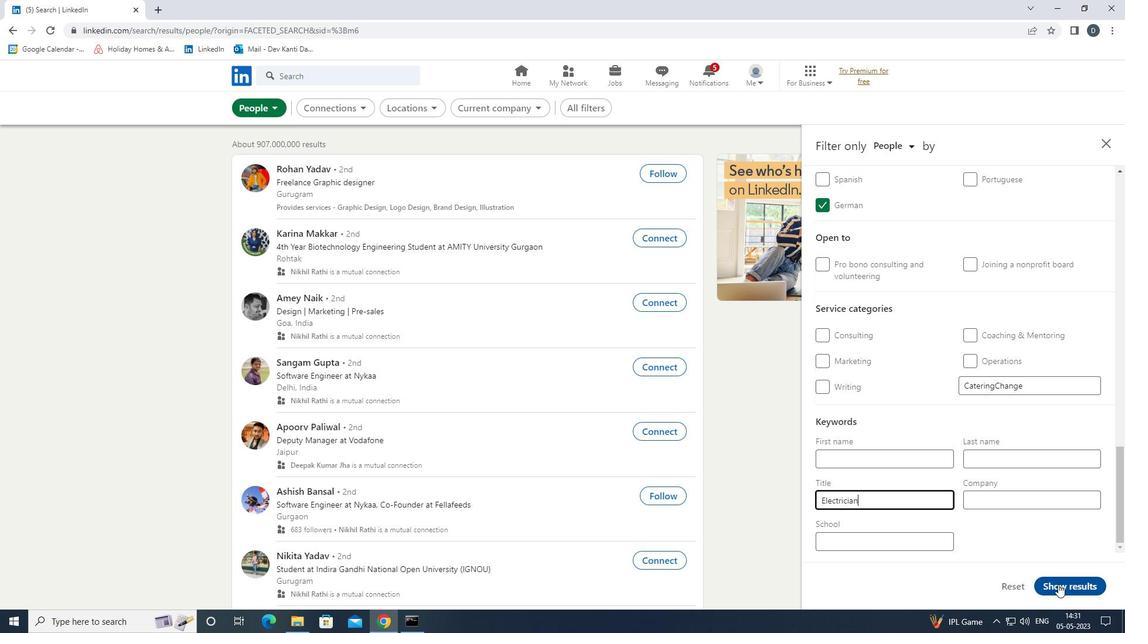 
Action: Mouse moved to (843, 361)
Screenshot: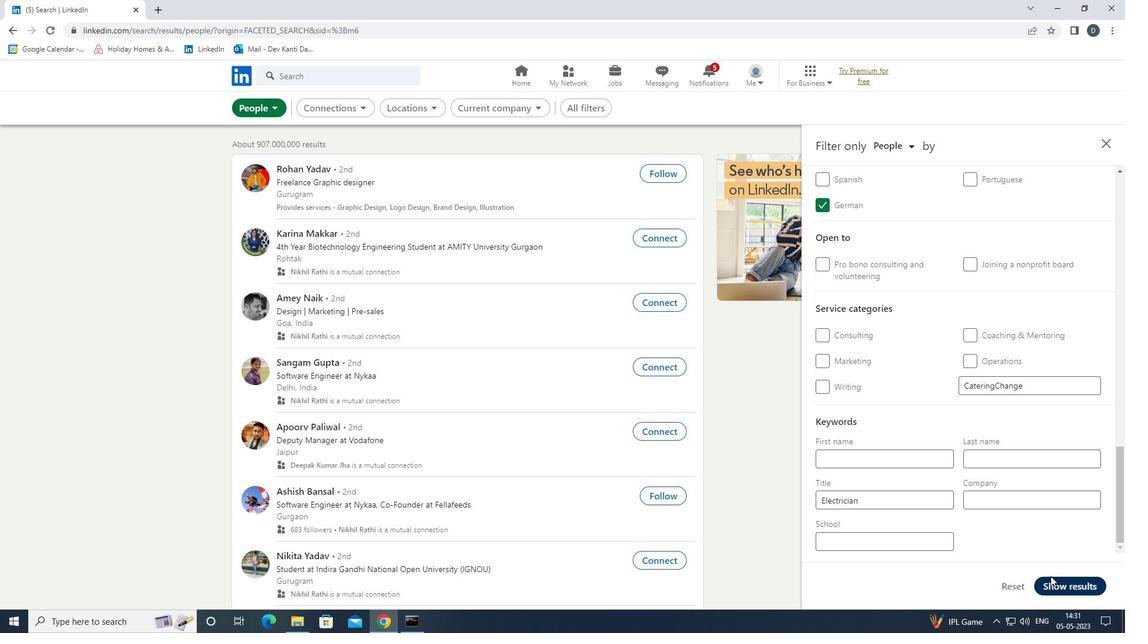 
